 Task: Search one way flight ticket for 1 adult, 5 children, 2 infants in seat and 1 infant on lap in first from State College: University Park Airport to New Bern: Coastal Carolina Regional Airport (was Craven County Regional) on 8-4-2023. Choice of flights is Singapure airlines. Number of bags: 2 carry on bags and 6 checked bags. Price is upto 72000. Outbound departure time preference is 17:15.
Action: Mouse moved to (293, 243)
Screenshot: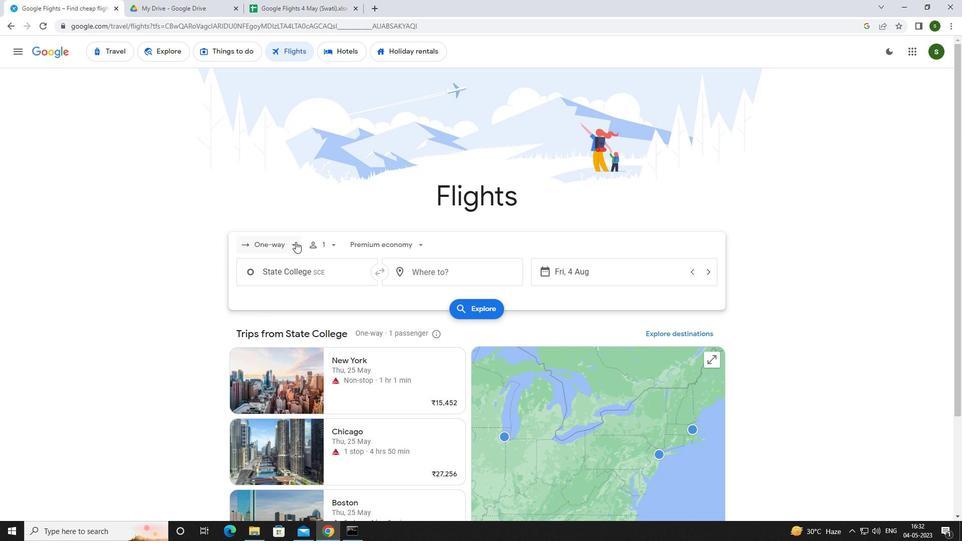 
Action: Mouse pressed left at (293, 243)
Screenshot: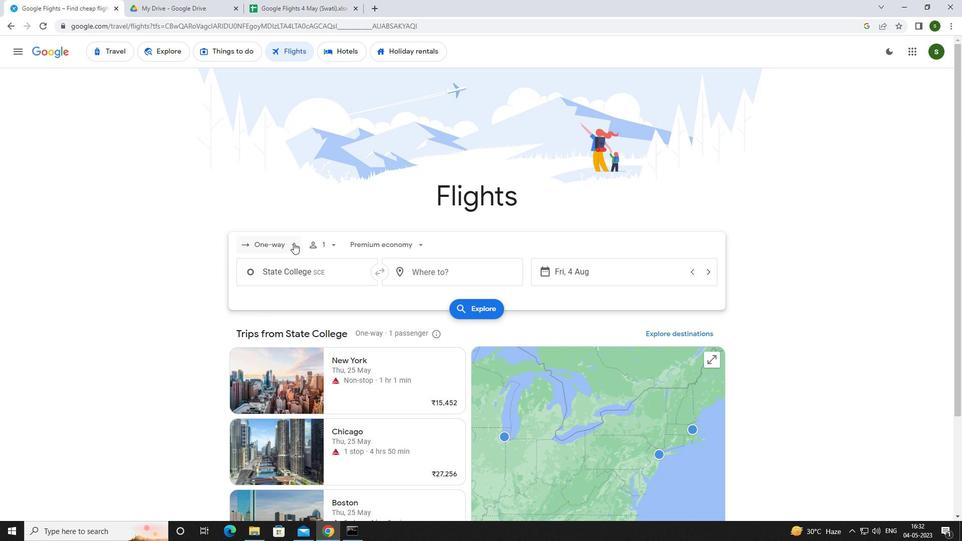 
Action: Mouse moved to (286, 286)
Screenshot: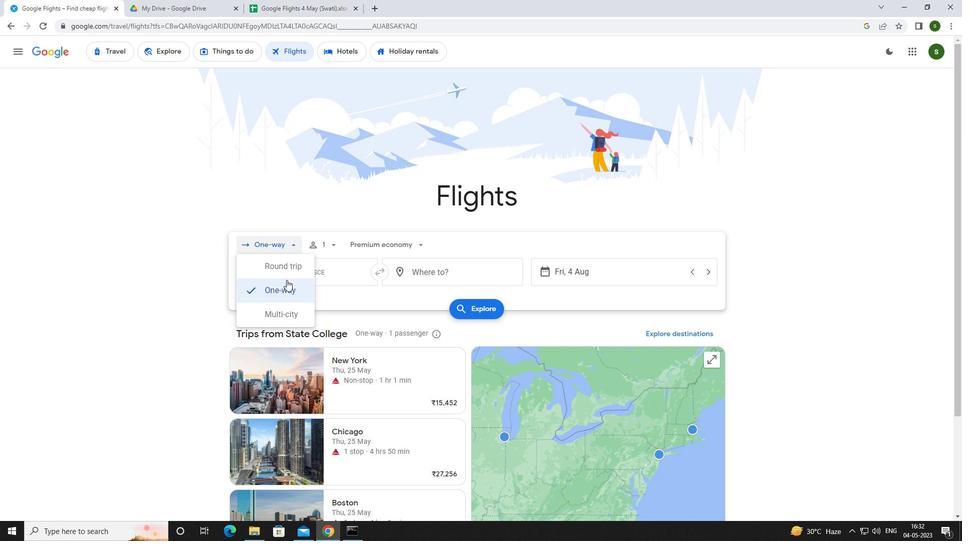 
Action: Mouse pressed left at (286, 286)
Screenshot: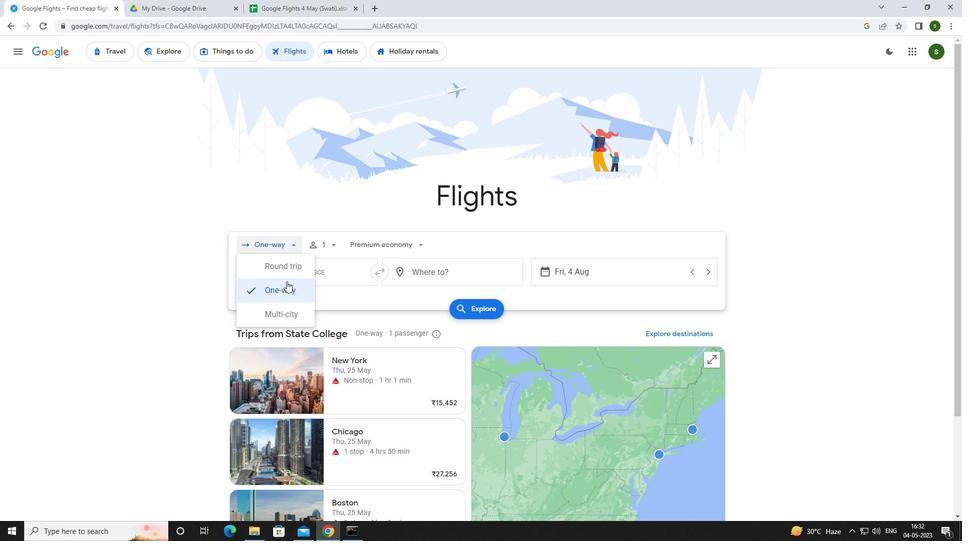 
Action: Mouse moved to (328, 243)
Screenshot: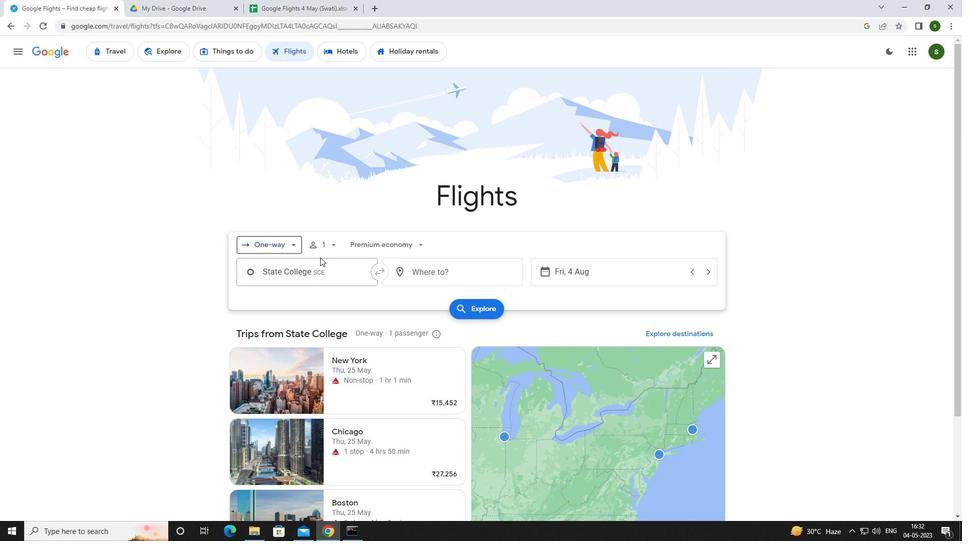 
Action: Mouse pressed left at (328, 243)
Screenshot: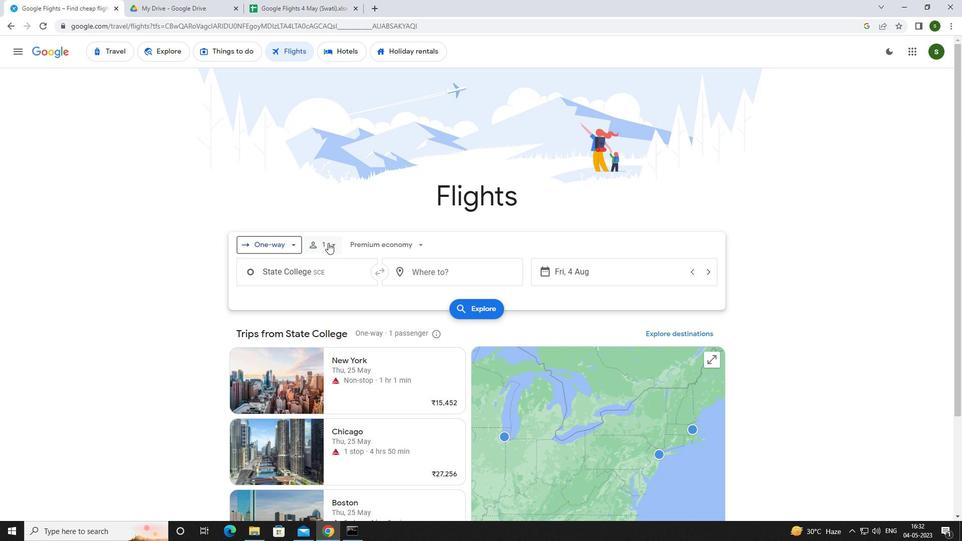 
Action: Mouse moved to (407, 292)
Screenshot: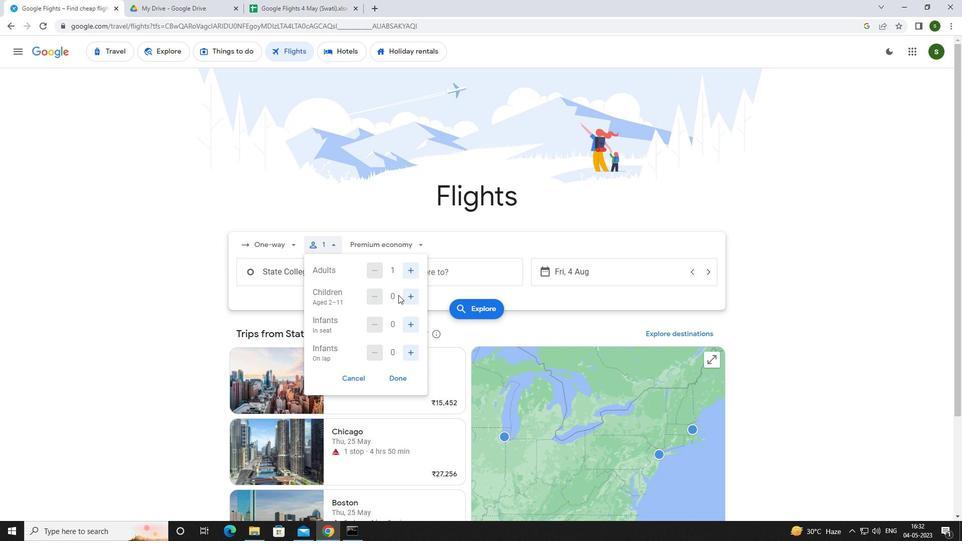
Action: Mouse pressed left at (407, 292)
Screenshot: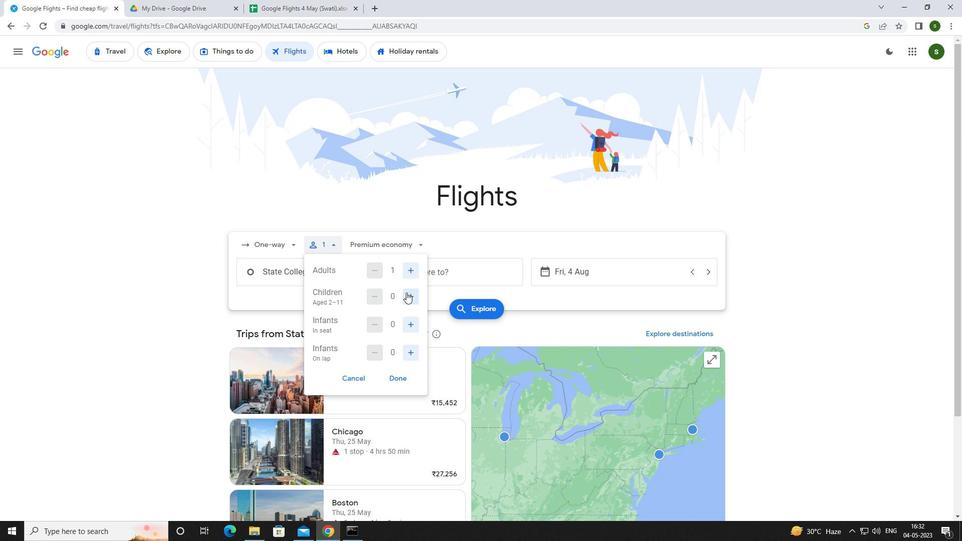
Action: Mouse pressed left at (407, 292)
Screenshot: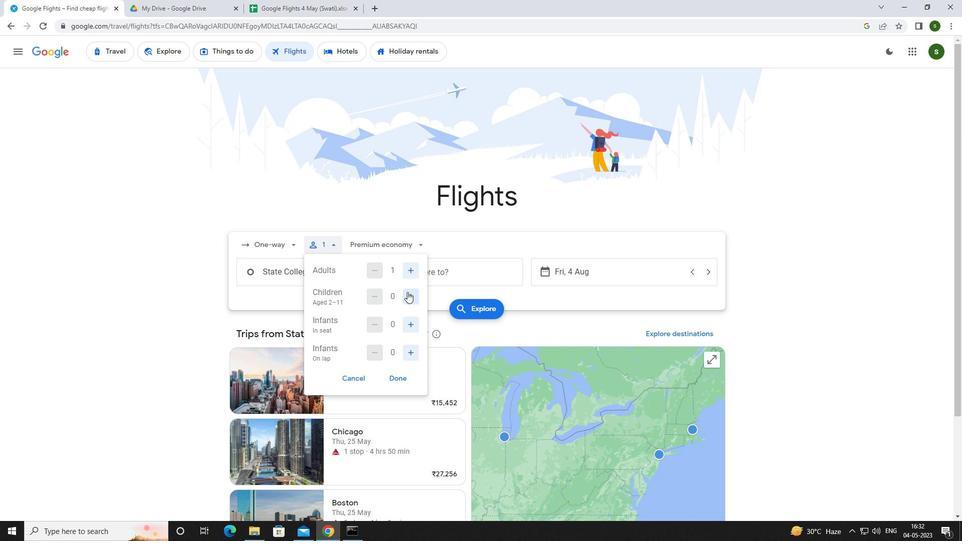 
Action: Mouse pressed left at (407, 292)
Screenshot: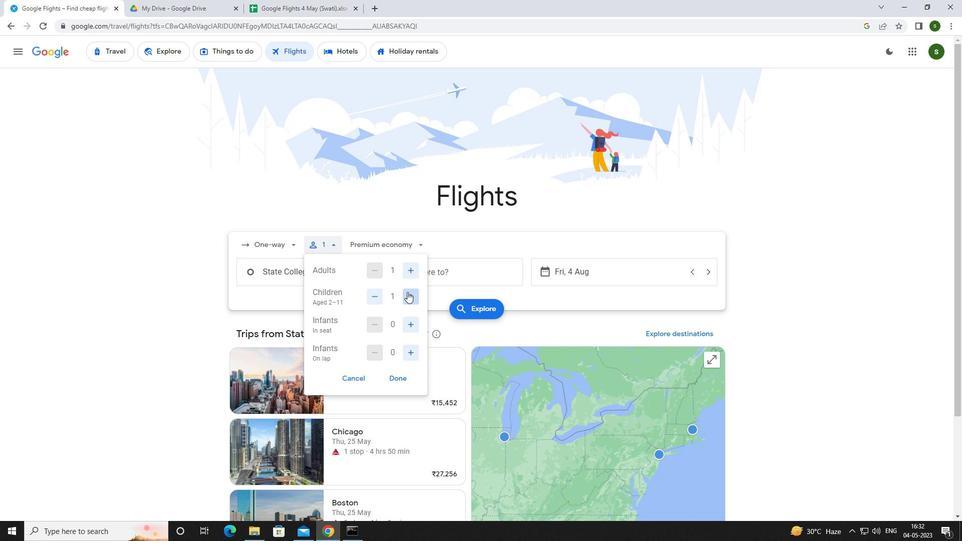 
Action: Mouse pressed left at (407, 292)
Screenshot: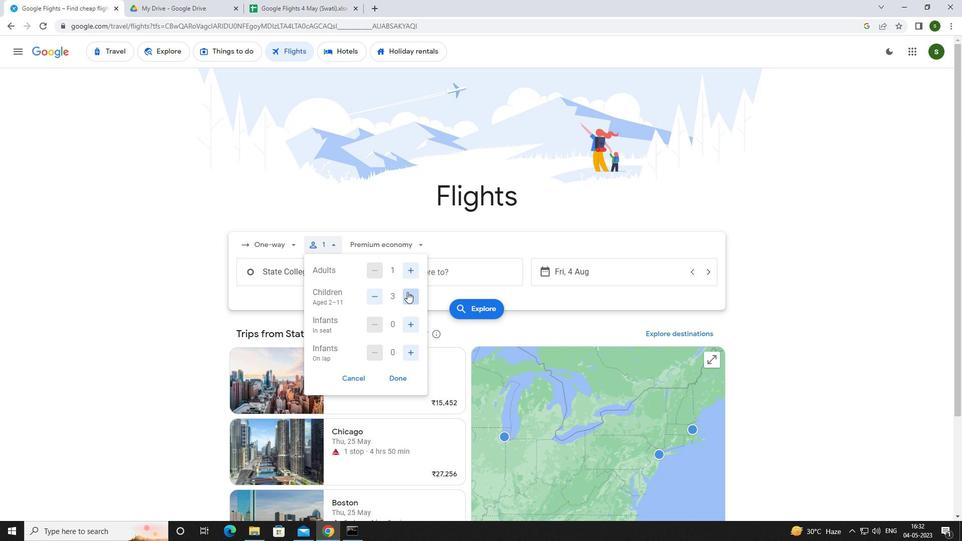 
Action: Mouse pressed left at (407, 292)
Screenshot: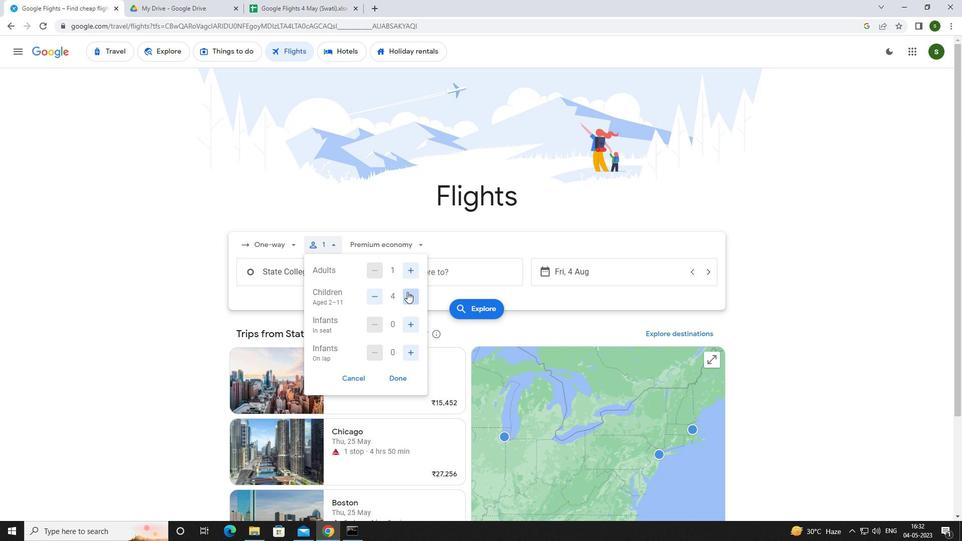 
Action: Mouse moved to (411, 320)
Screenshot: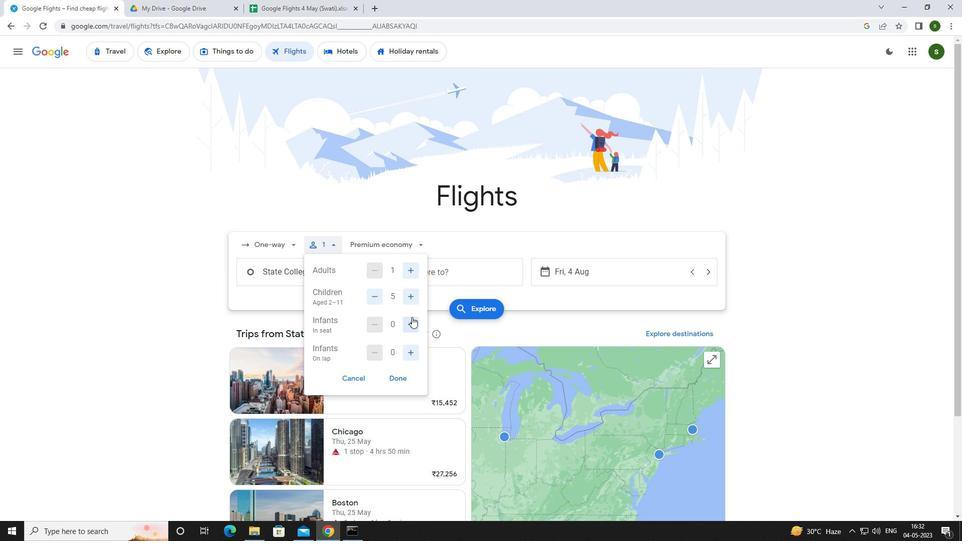 
Action: Mouse pressed left at (411, 320)
Screenshot: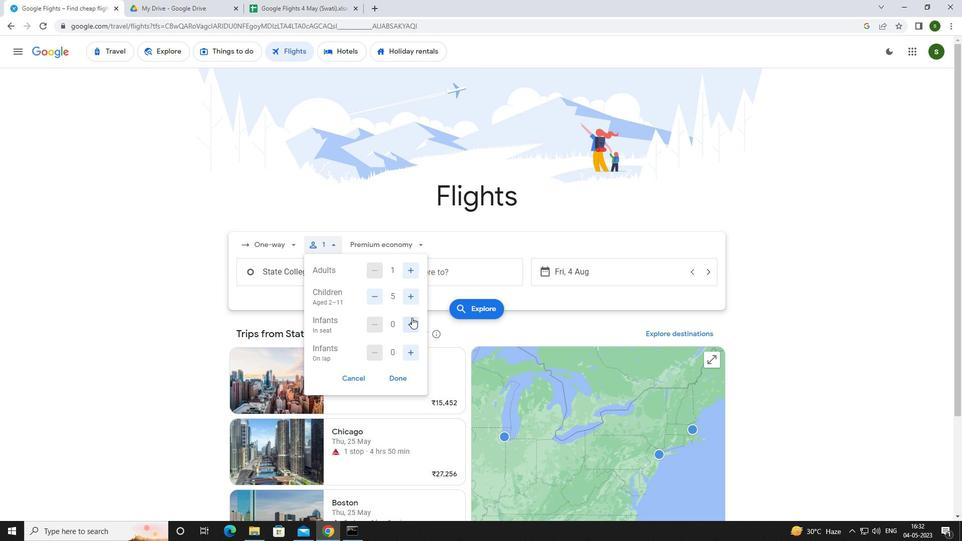 
Action: Mouse moved to (411, 346)
Screenshot: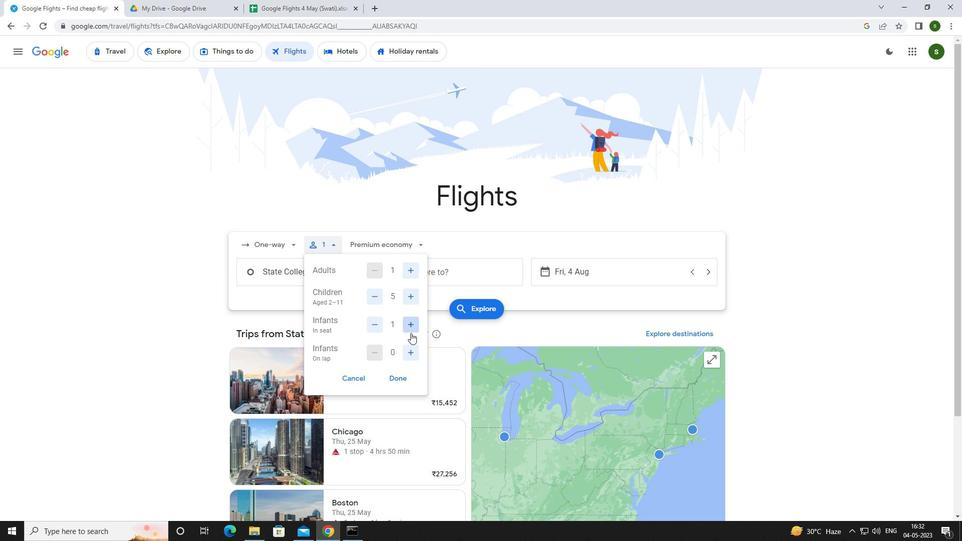
Action: Mouse pressed left at (411, 346)
Screenshot: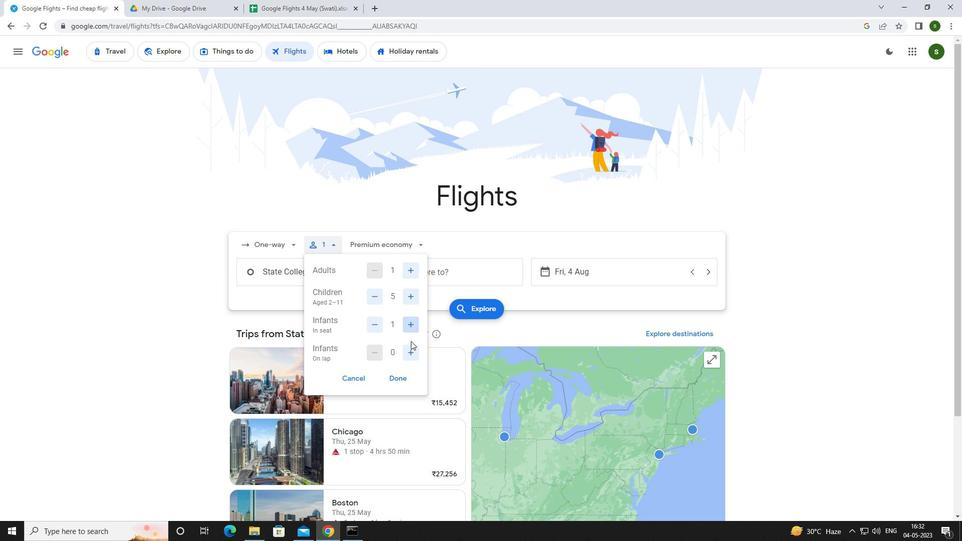 
Action: Mouse moved to (417, 248)
Screenshot: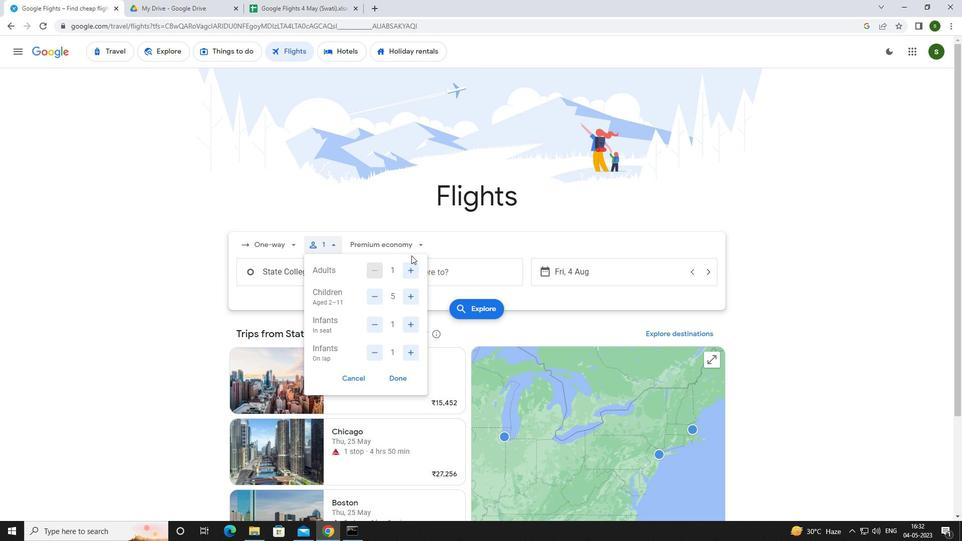
Action: Mouse pressed left at (417, 248)
Screenshot: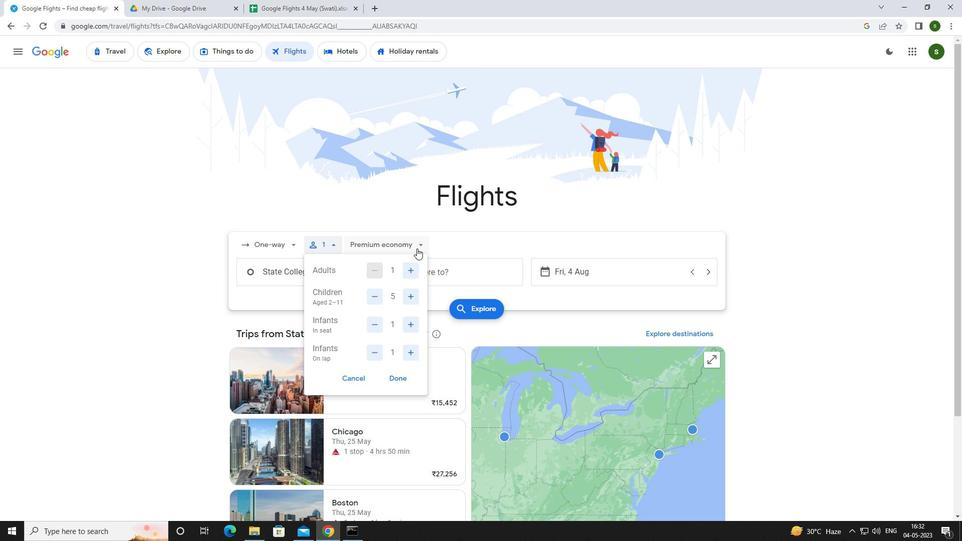 
Action: Mouse moved to (393, 338)
Screenshot: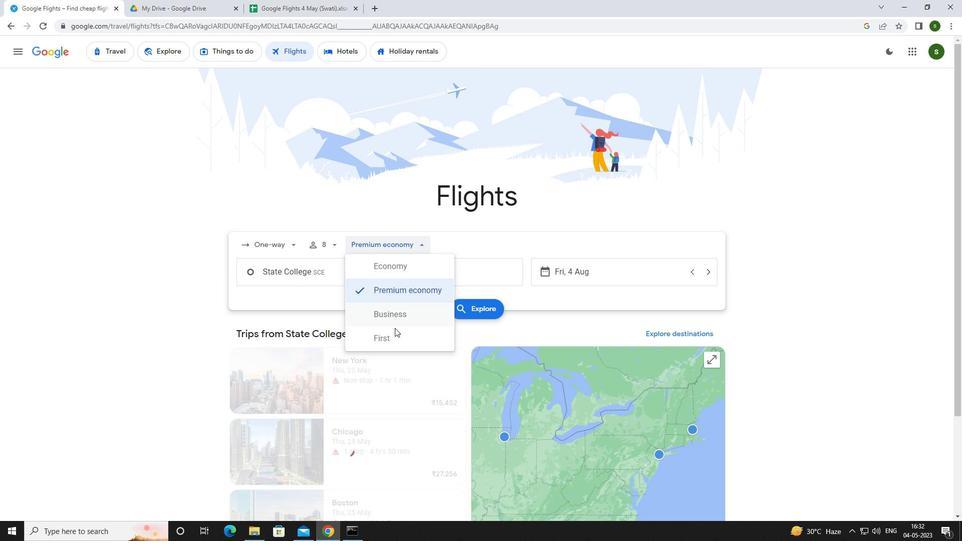 
Action: Mouse pressed left at (393, 338)
Screenshot: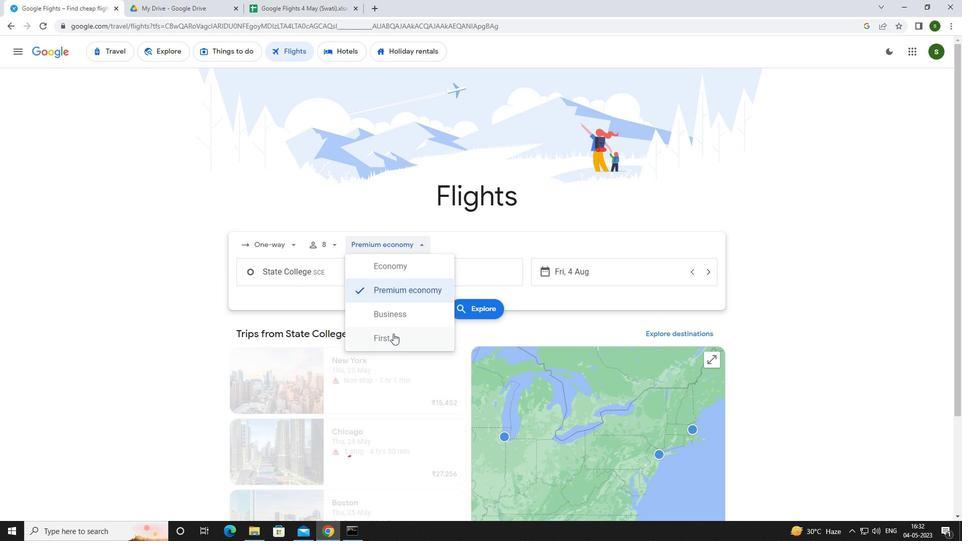 
Action: Mouse moved to (354, 275)
Screenshot: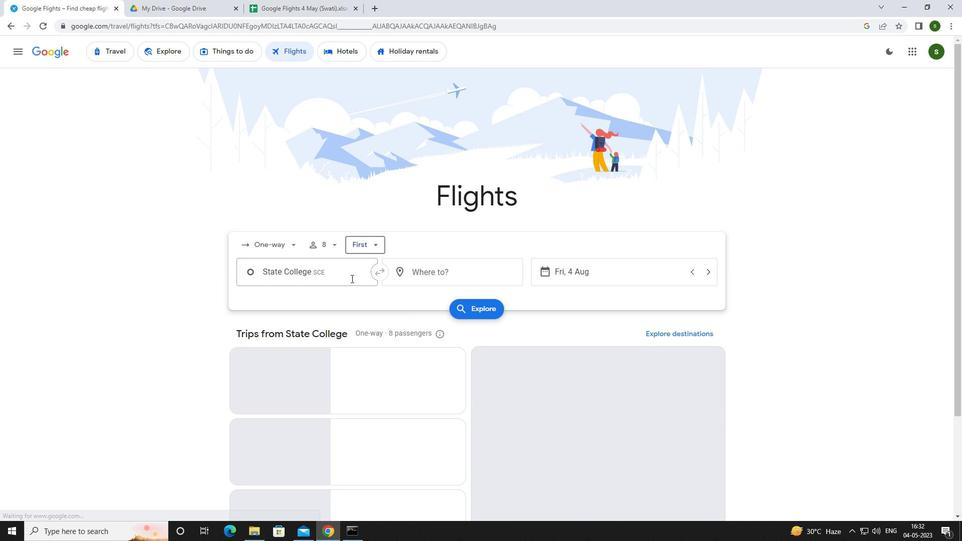 
Action: Mouse pressed left at (354, 275)
Screenshot: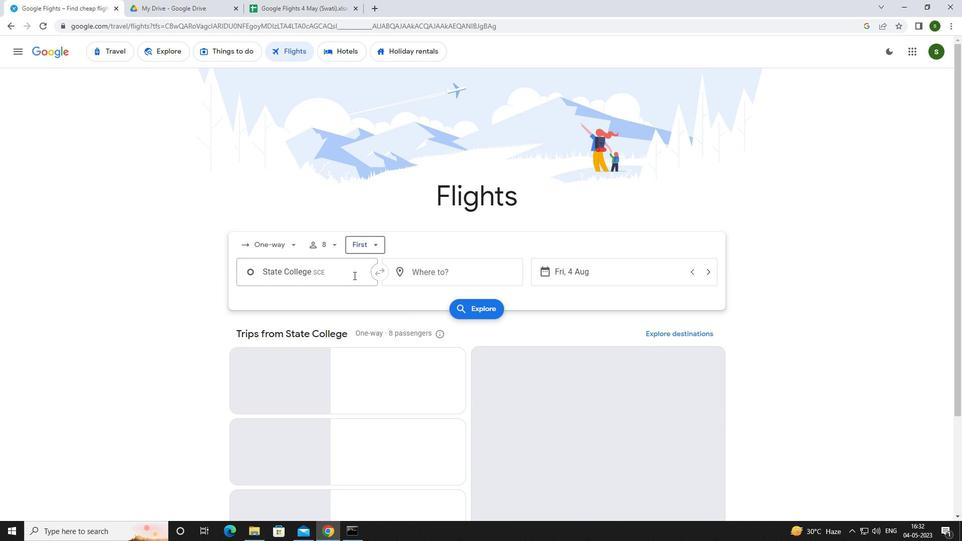 
Action: Key pressed <Key.caps_lock>s<Key.caps_lock>tate<Key.space><Key.caps_lock>c<Key.caps_lock>ollege
Screenshot: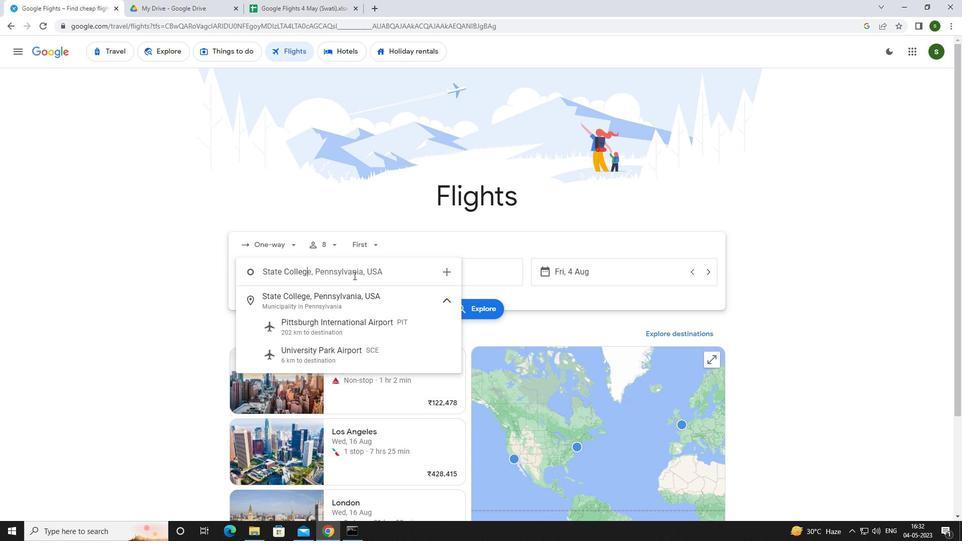 
Action: Mouse moved to (349, 353)
Screenshot: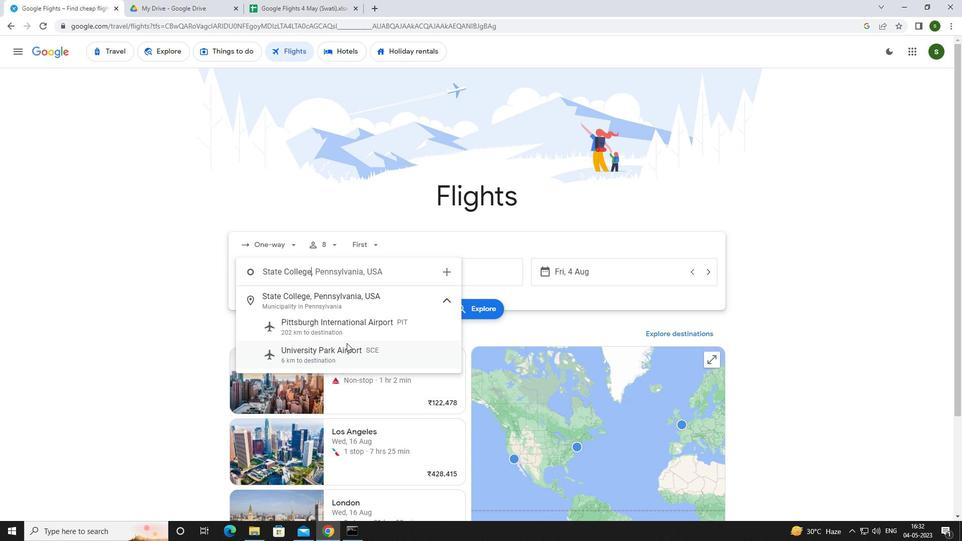 
Action: Mouse pressed left at (349, 353)
Screenshot: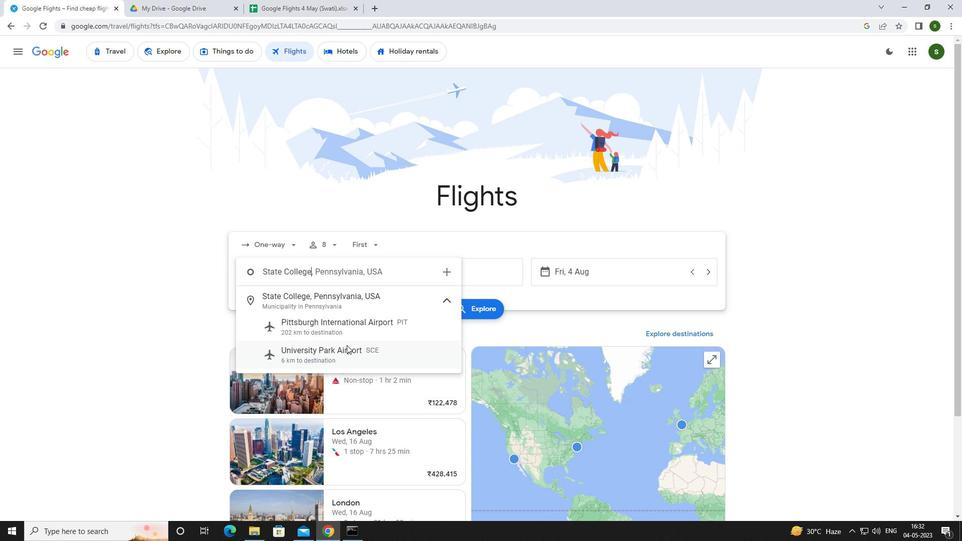 
Action: Mouse moved to (436, 276)
Screenshot: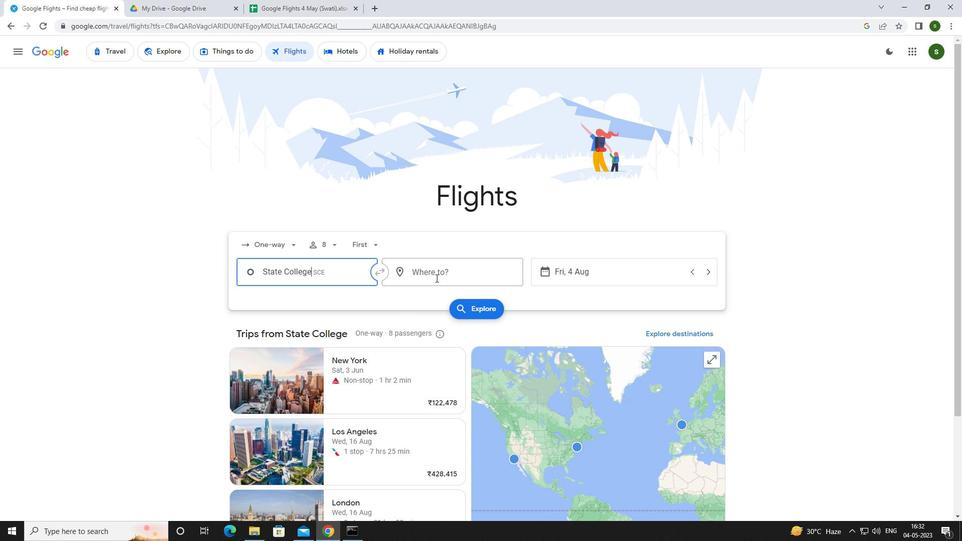 
Action: Mouse pressed left at (436, 276)
Screenshot: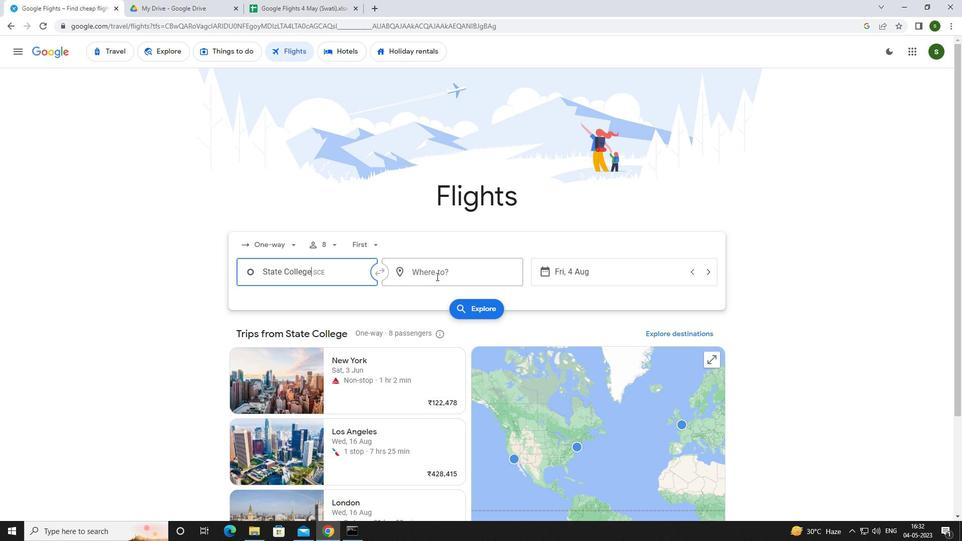 
Action: Mouse moved to (395, 286)
Screenshot: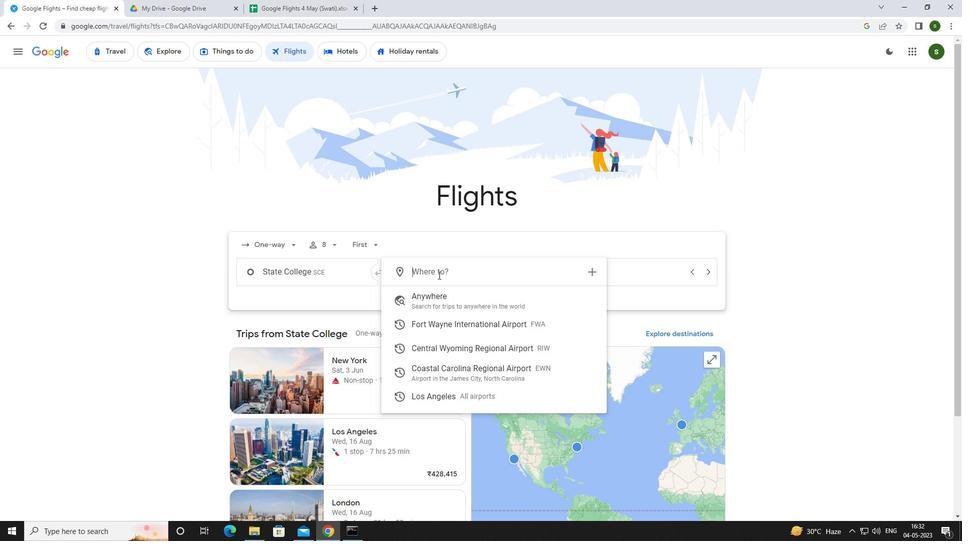 
Action: Key pressed <Key.caps_lock>c<Key.caps_lock>oasta
Screenshot: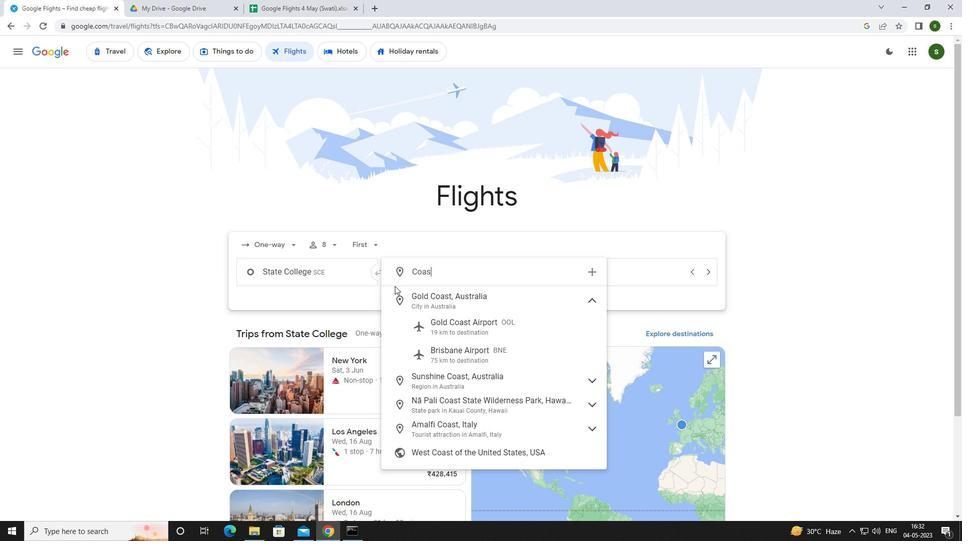 
Action: Mouse moved to (446, 295)
Screenshot: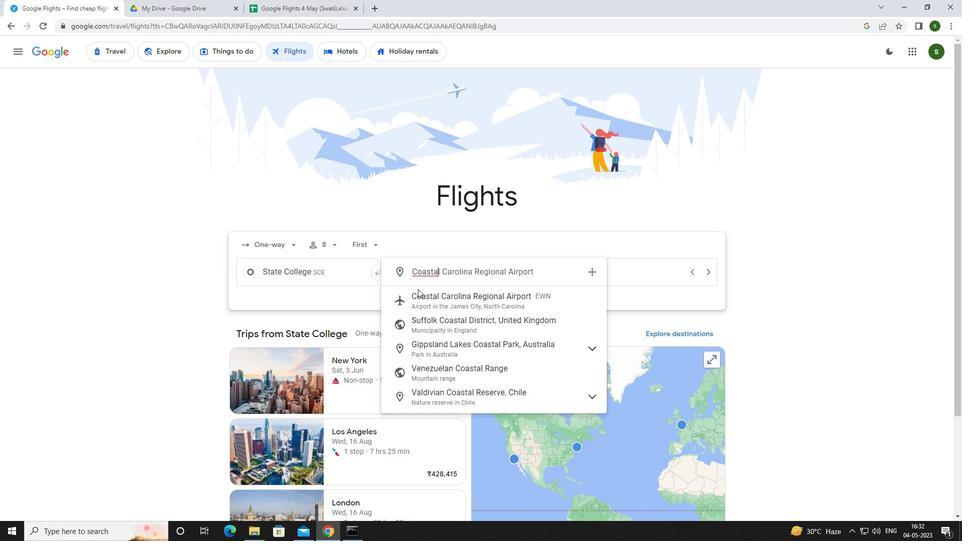 
Action: Mouse pressed left at (446, 295)
Screenshot: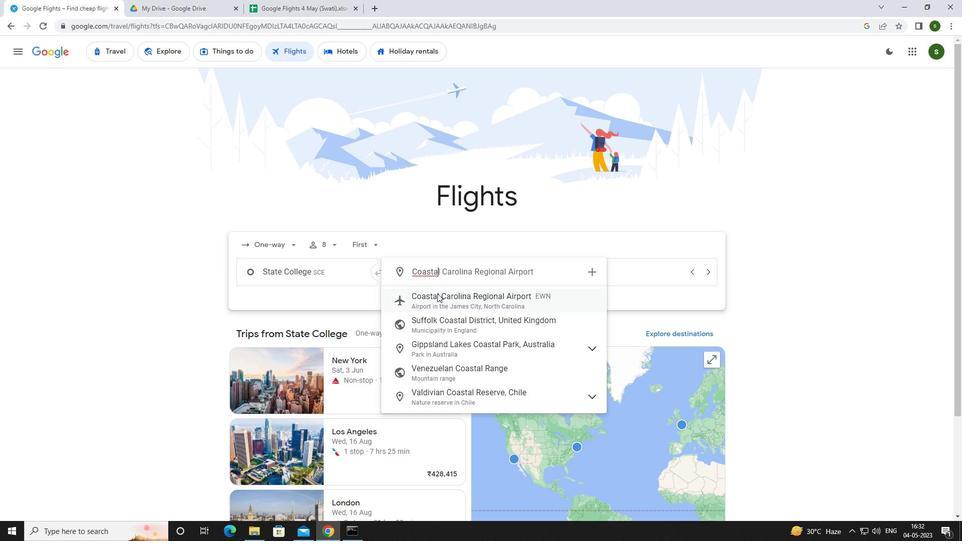 
Action: Mouse moved to (599, 272)
Screenshot: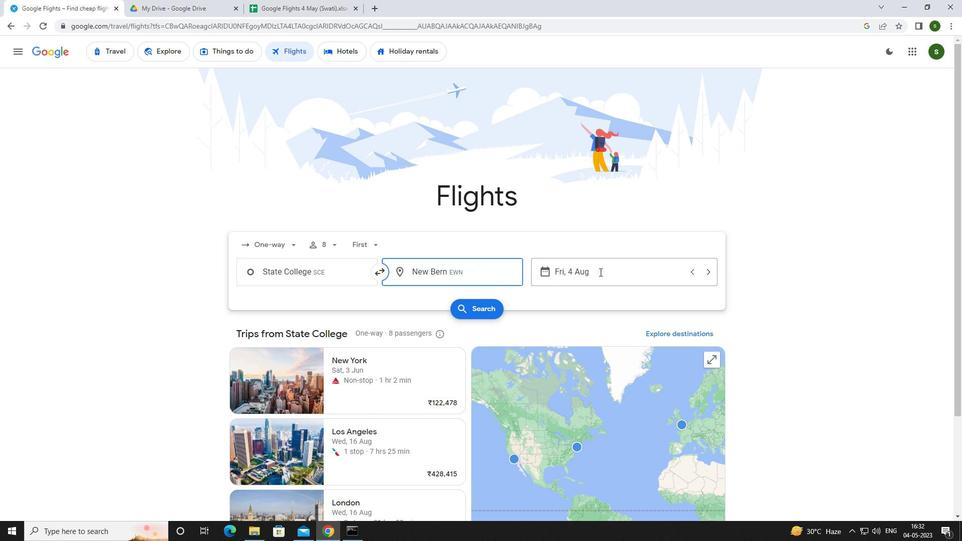
Action: Mouse pressed left at (599, 272)
Screenshot: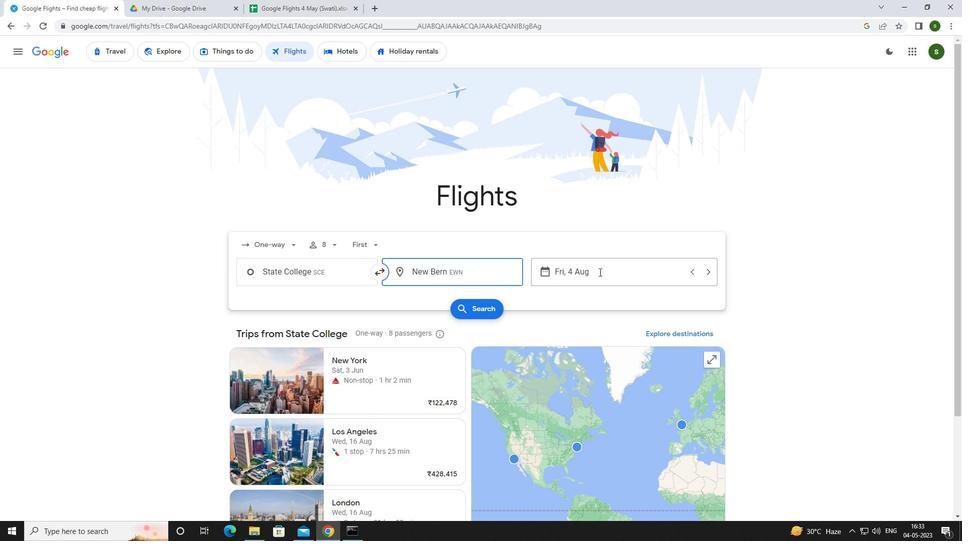
Action: Mouse moved to (481, 341)
Screenshot: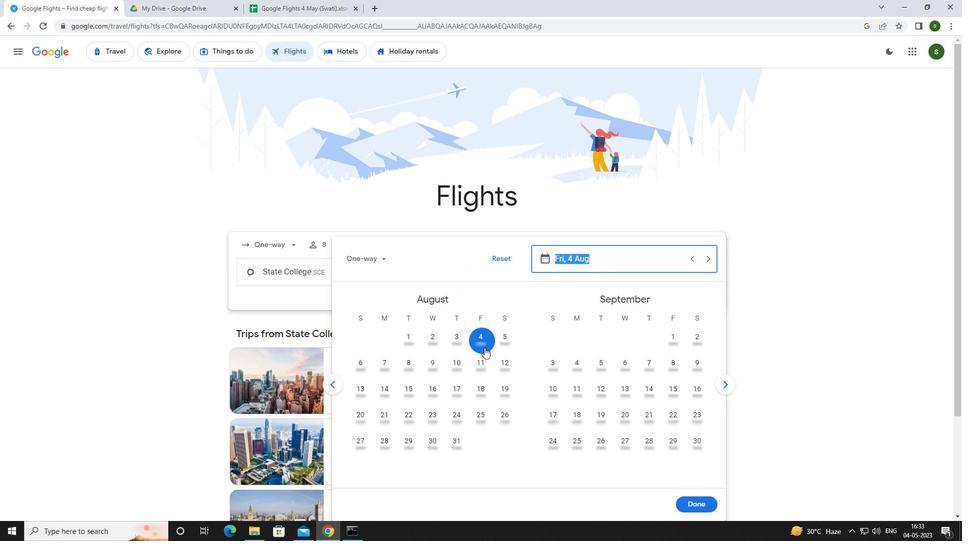 
Action: Mouse pressed left at (481, 341)
Screenshot: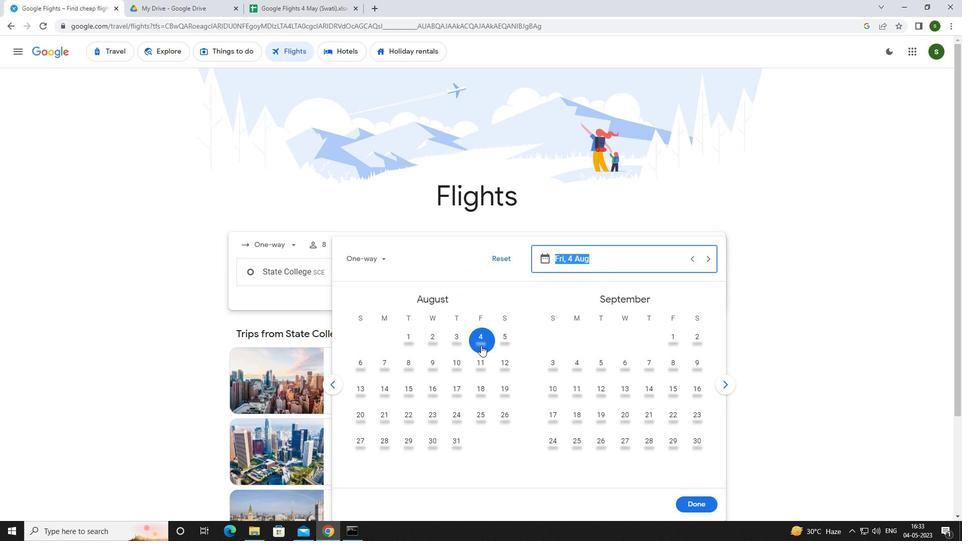 
Action: Mouse moved to (694, 500)
Screenshot: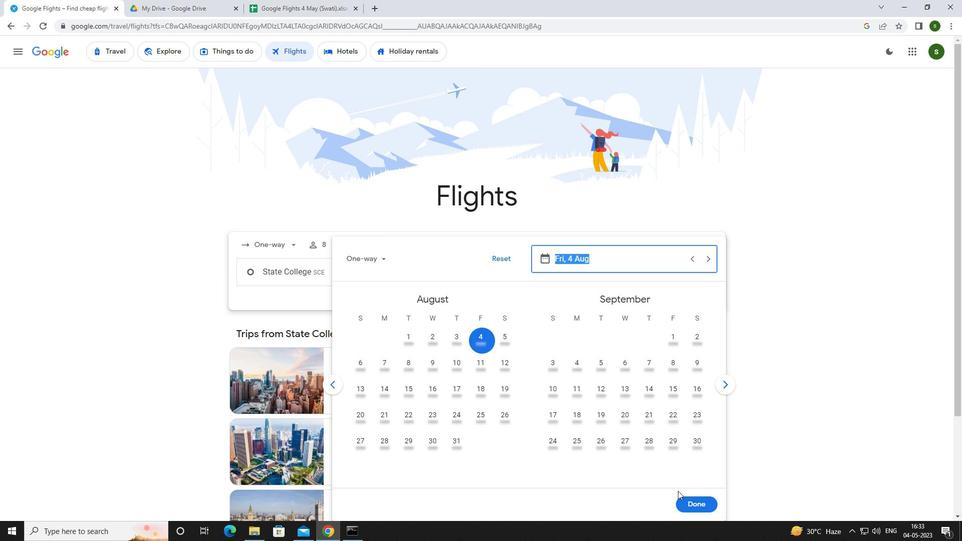 
Action: Mouse pressed left at (694, 500)
Screenshot: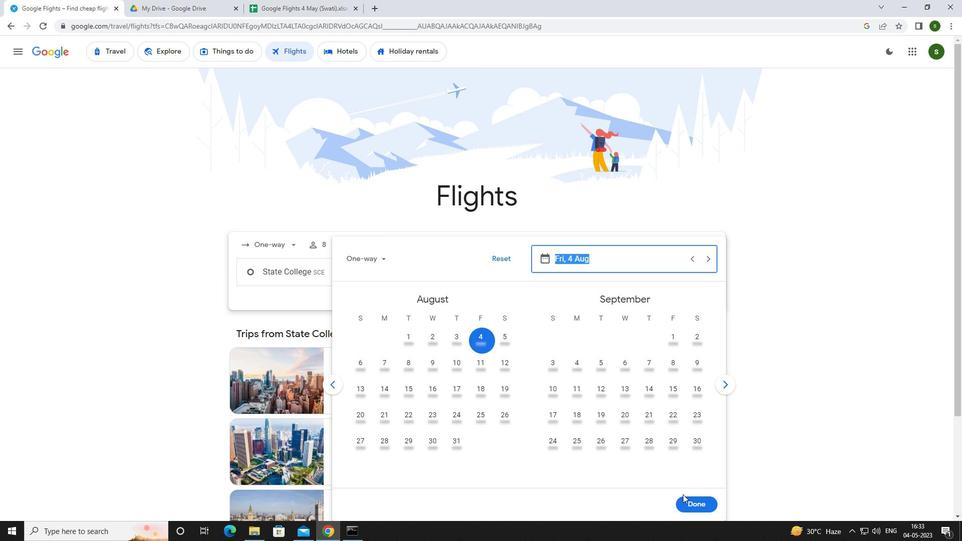 
Action: Mouse moved to (473, 306)
Screenshot: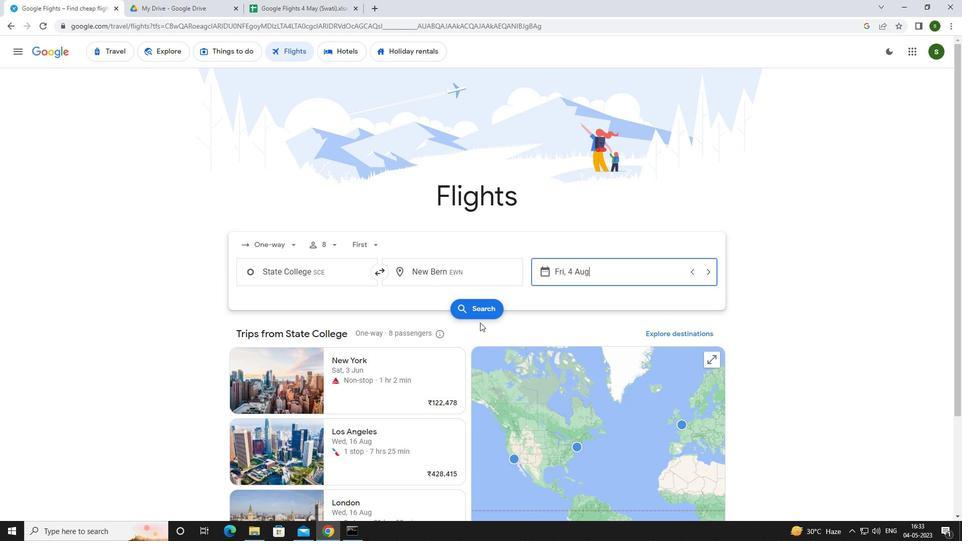
Action: Mouse pressed left at (473, 306)
Screenshot: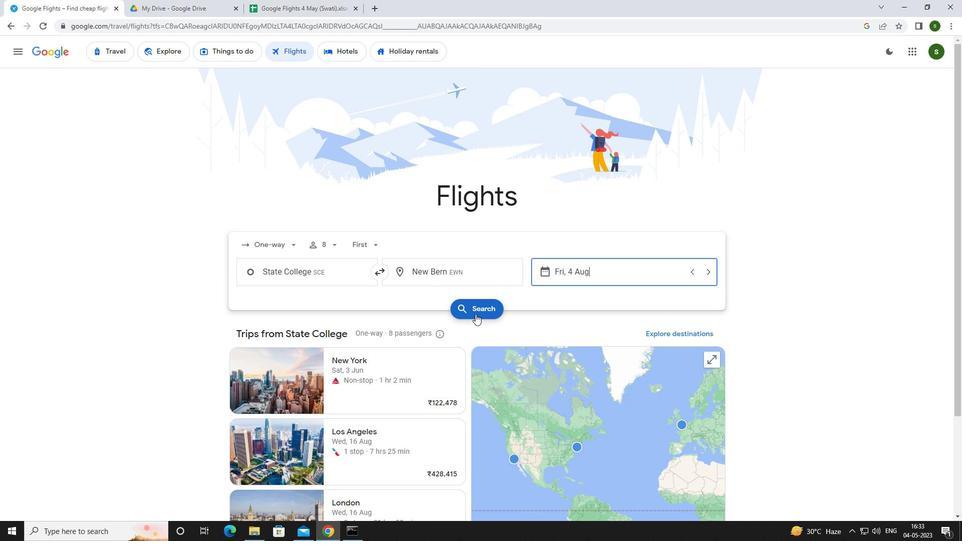 
Action: Mouse moved to (261, 144)
Screenshot: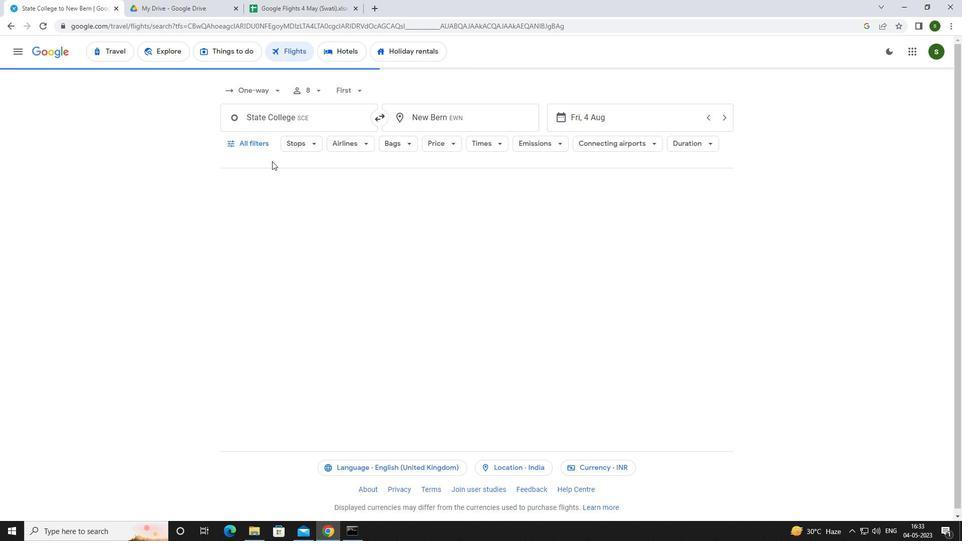
Action: Mouse pressed left at (261, 144)
Screenshot: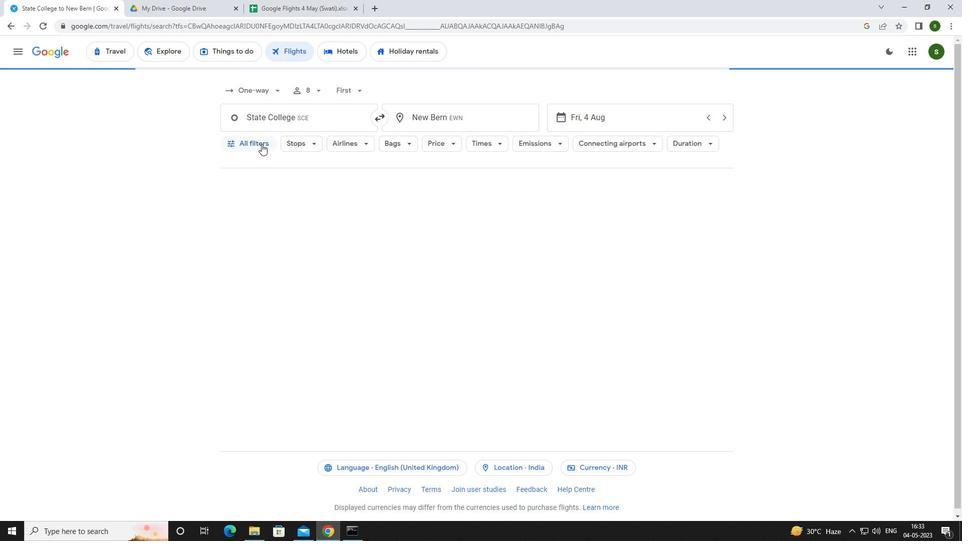 
Action: Mouse moved to (378, 360)
Screenshot: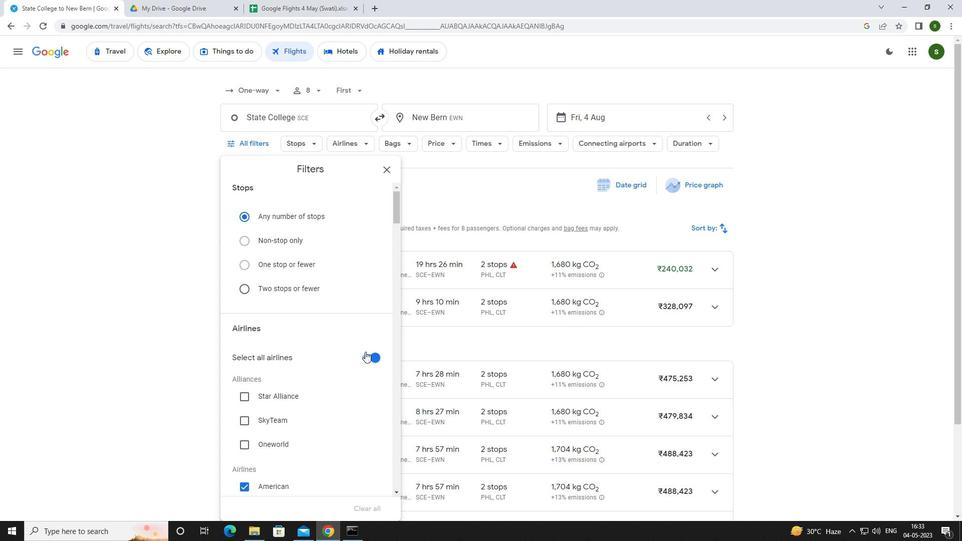 
Action: Mouse pressed left at (378, 360)
Screenshot: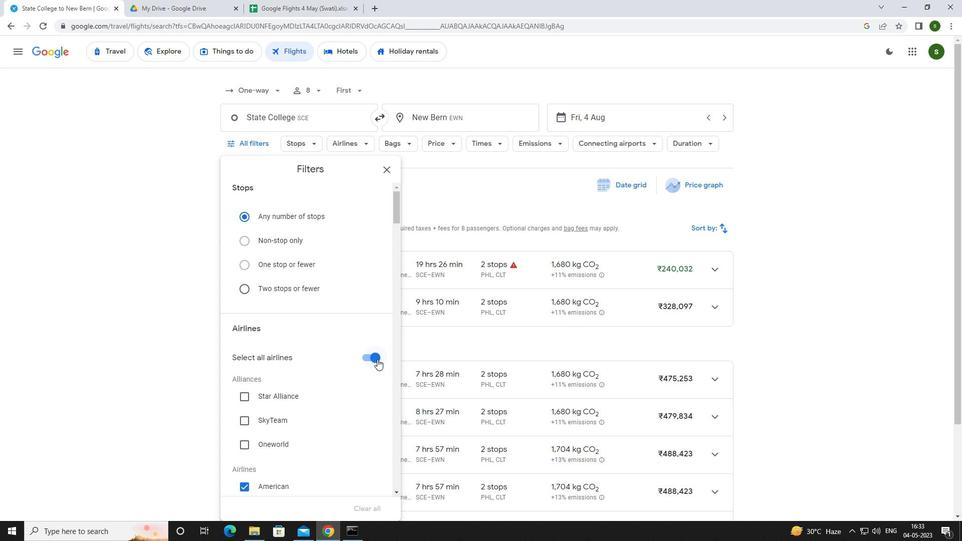 
Action: Mouse moved to (344, 317)
Screenshot: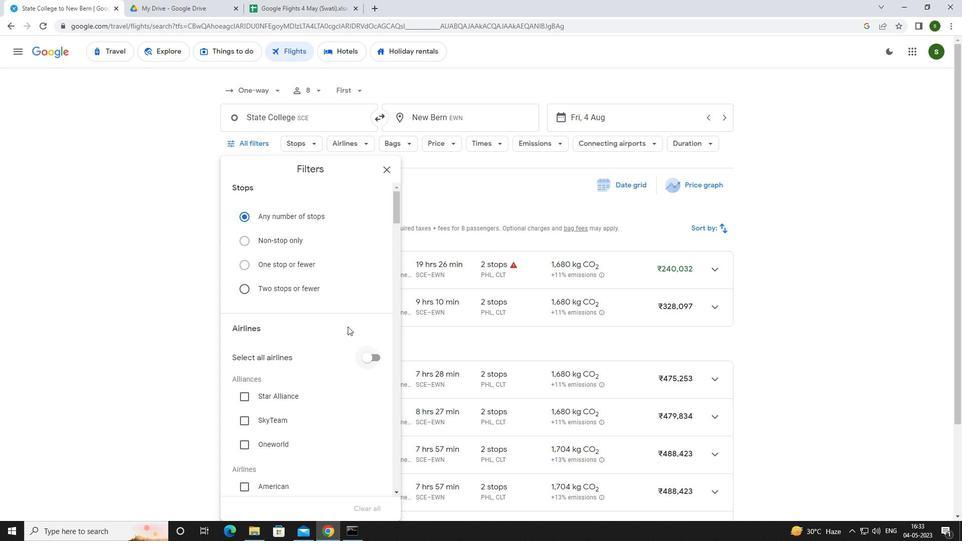 
Action: Mouse scrolled (344, 317) with delta (0, 0)
Screenshot: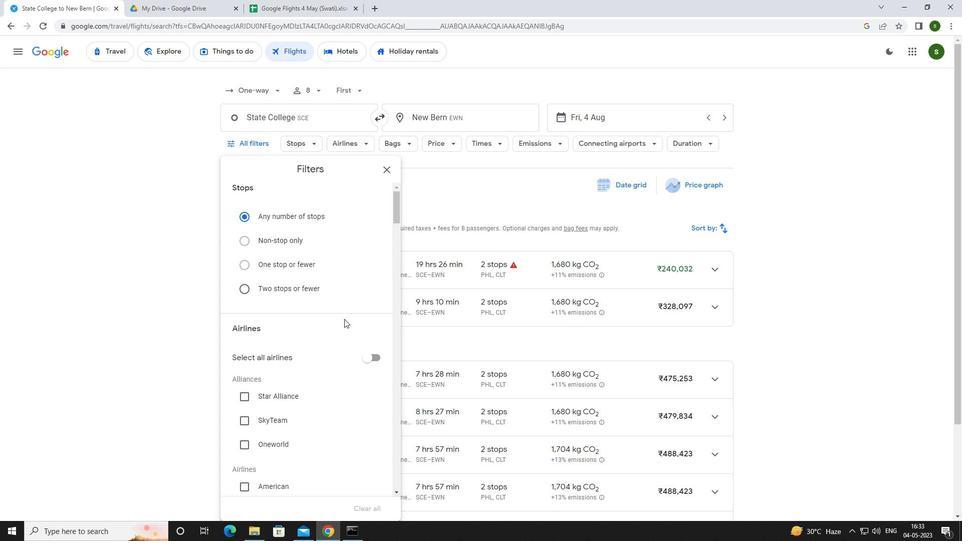 
Action: Mouse moved to (343, 317)
Screenshot: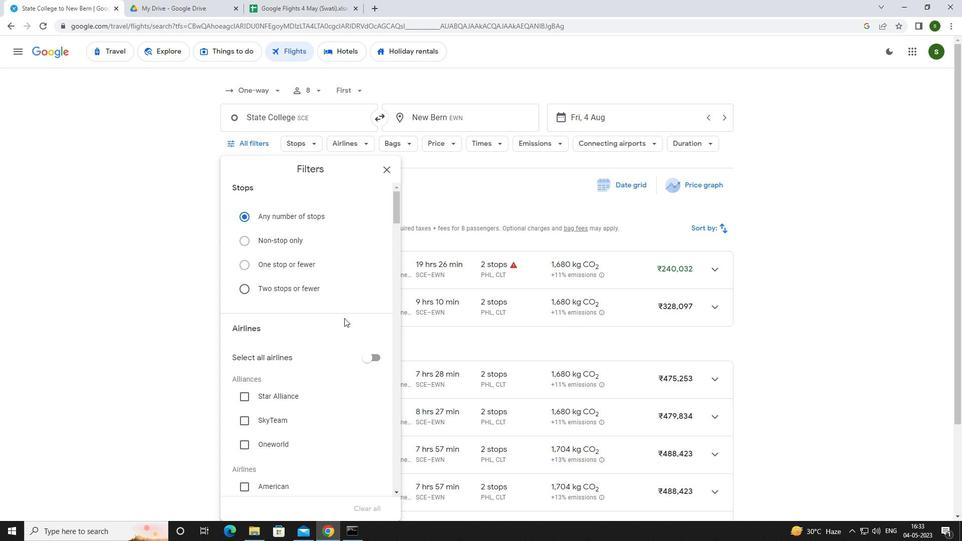 
Action: Mouse scrolled (343, 317) with delta (0, 0)
Screenshot: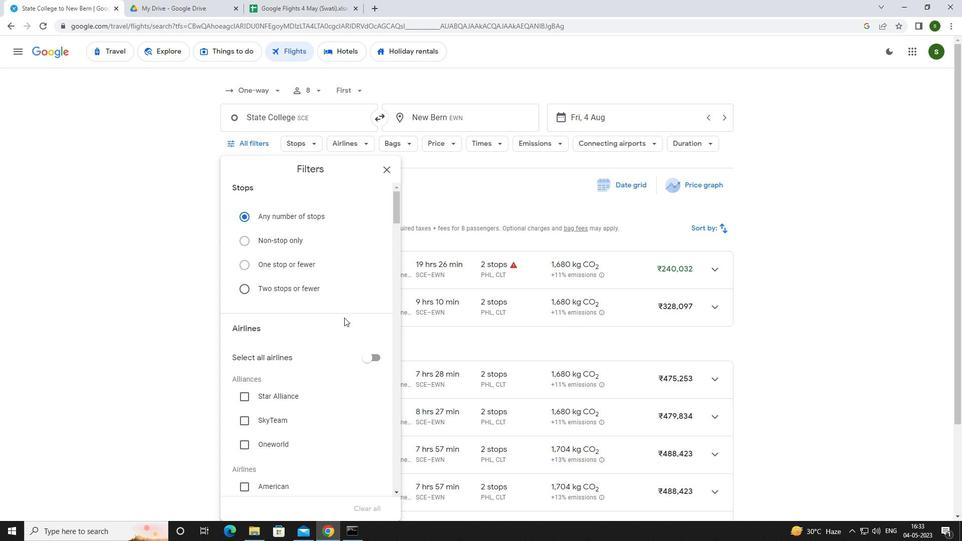
Action: Mouse scrolled (343, 317) with delta (0, 0)
Screenshot: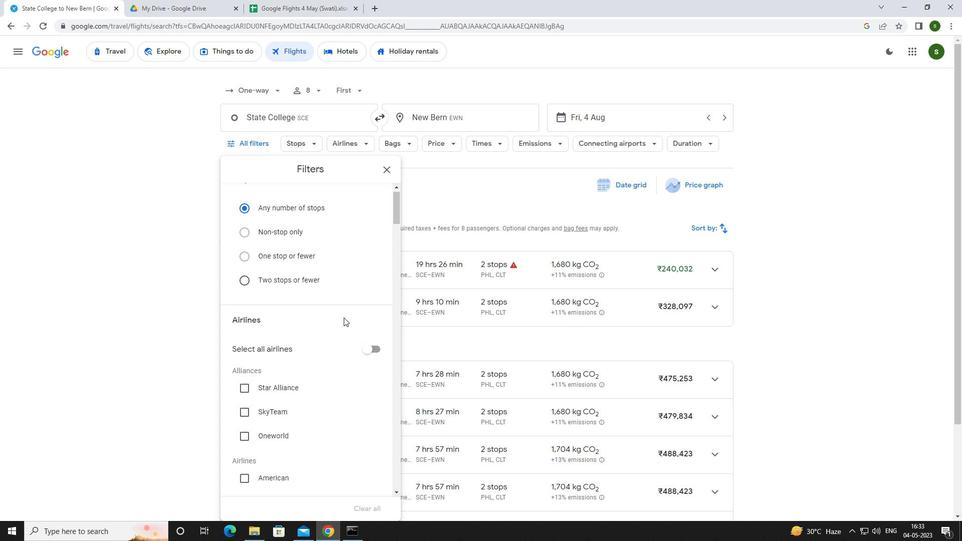
Action: Mouse scrolled (343, 317) with delta (0, 0)
Screenshot: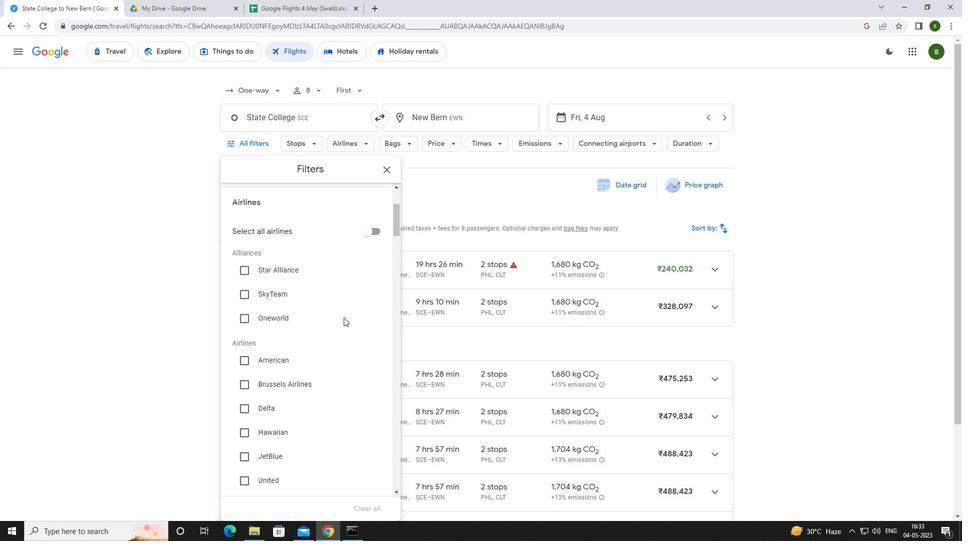 
Action: Mouse scrolled (343, 317) with delta (0, 0)
Screenshot: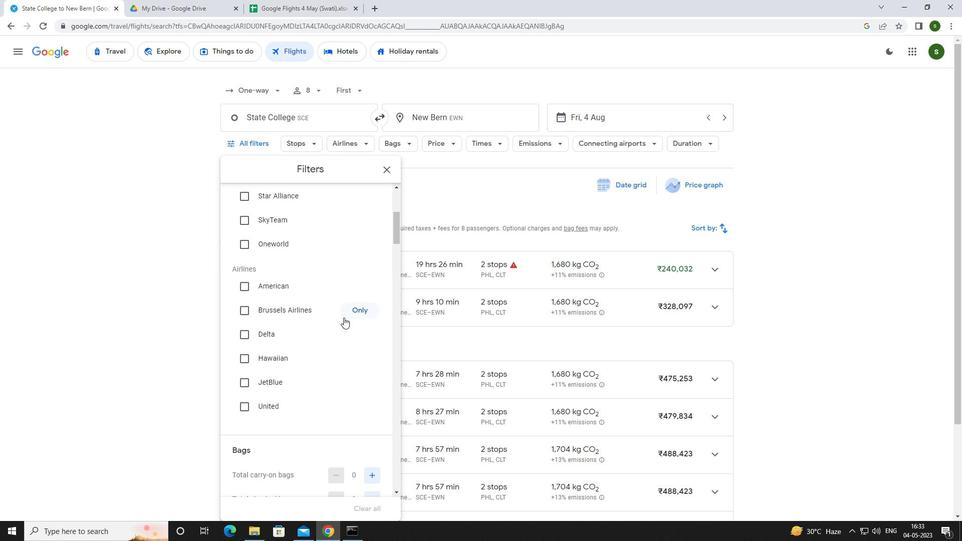 
Action: Mouse scrolled (343, 317) with delta (0, 0)
Screenshot: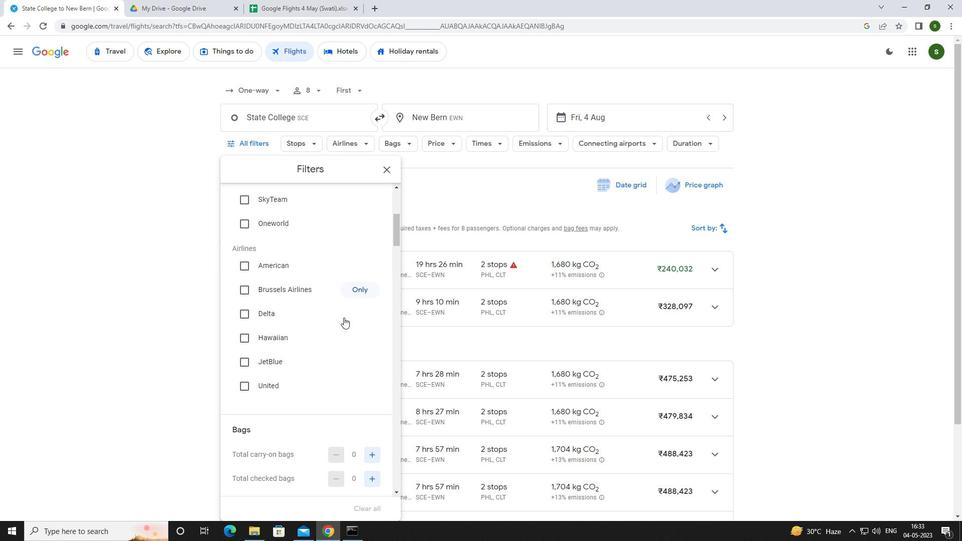 
Action: Mouse scrolled (343, 317) with delta (0, 0)
Screenshot: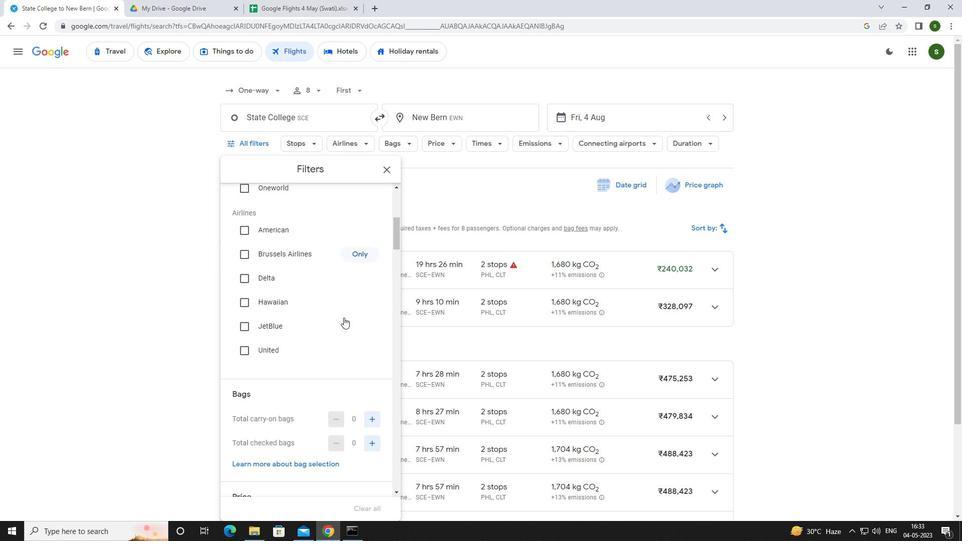 
Action: Mouse moved to (374, 327)
Screenshot: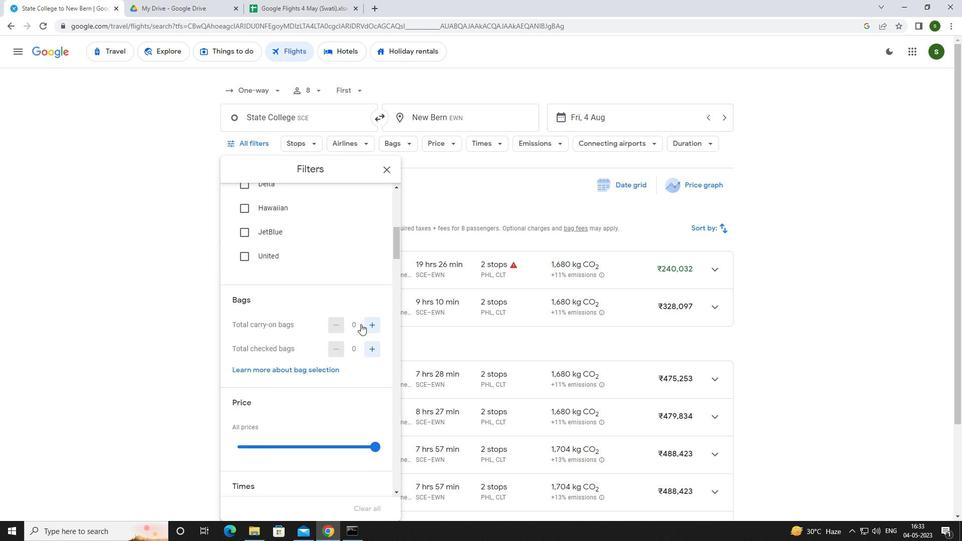 
Action: Mouse pressed left at (374, 327)
Screenshot: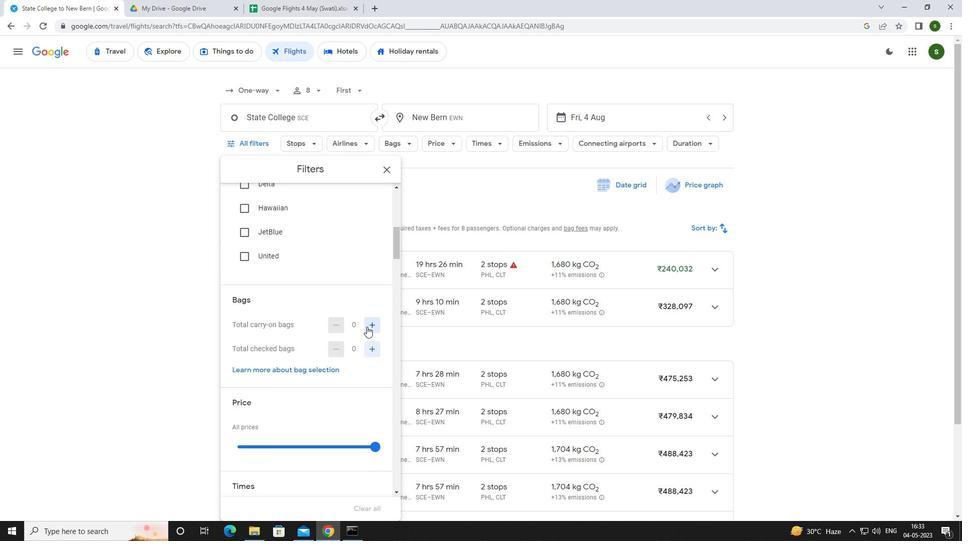 
Action: Mouse pressed left at (374, 327)
Screenshot: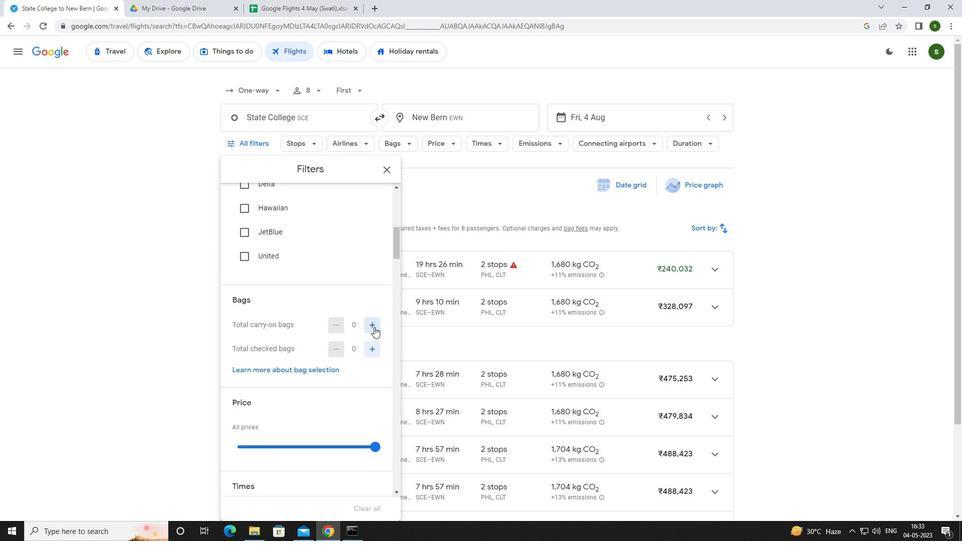 
Action: Mouse moved to (372, 349)
Screenshot: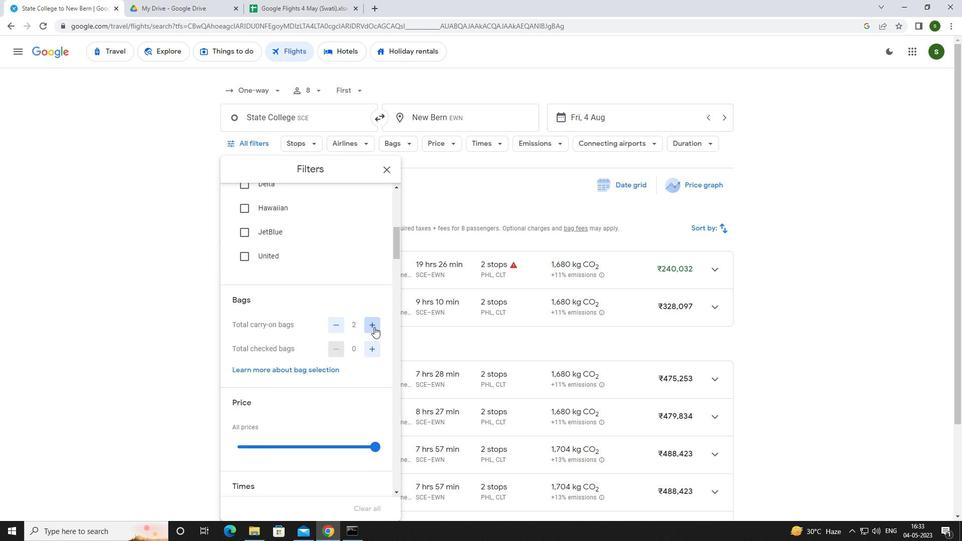 
Action: Mouse pressed left at (372, 349)
Screenshot: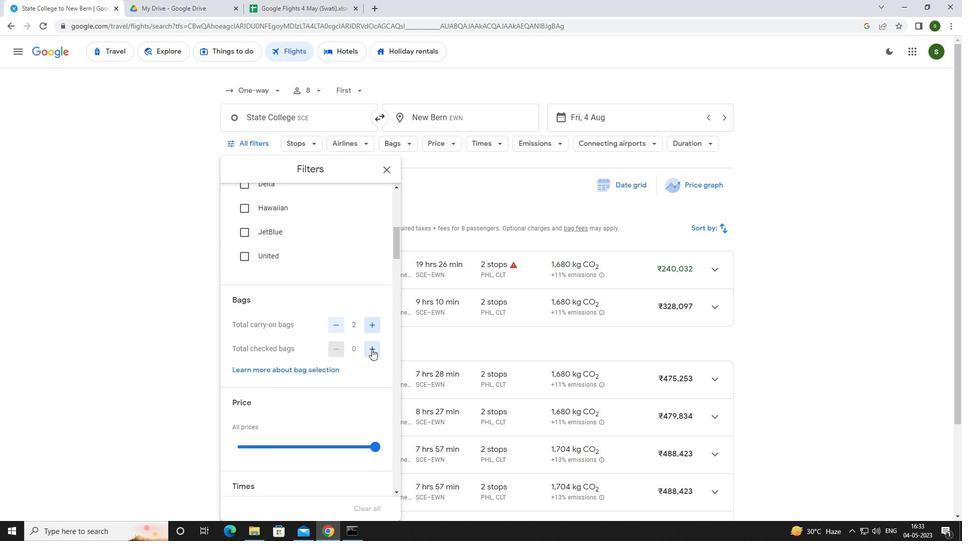 
Action: Mouse pressed left at (372, 349)
Screenshot: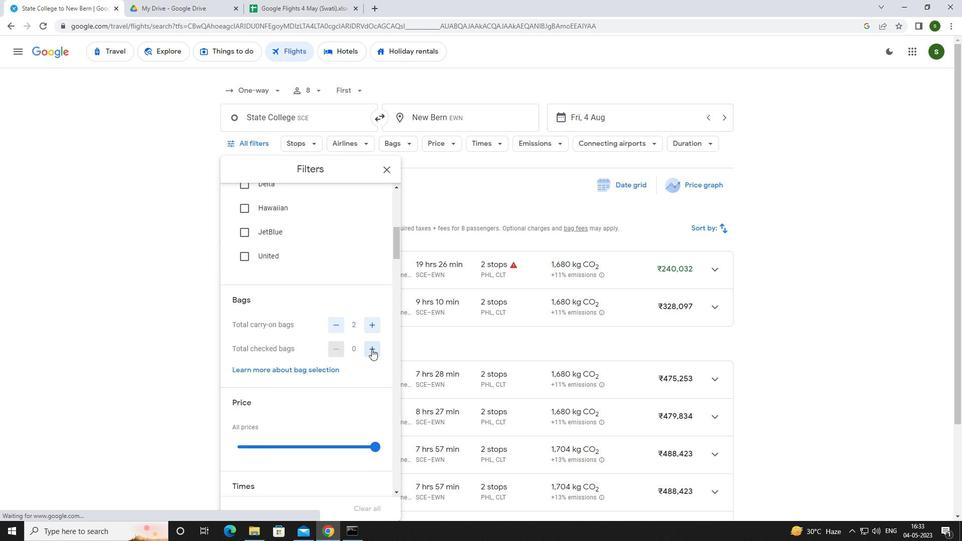 
Action: Mouse pressed left at (372, 349)
Screenshot: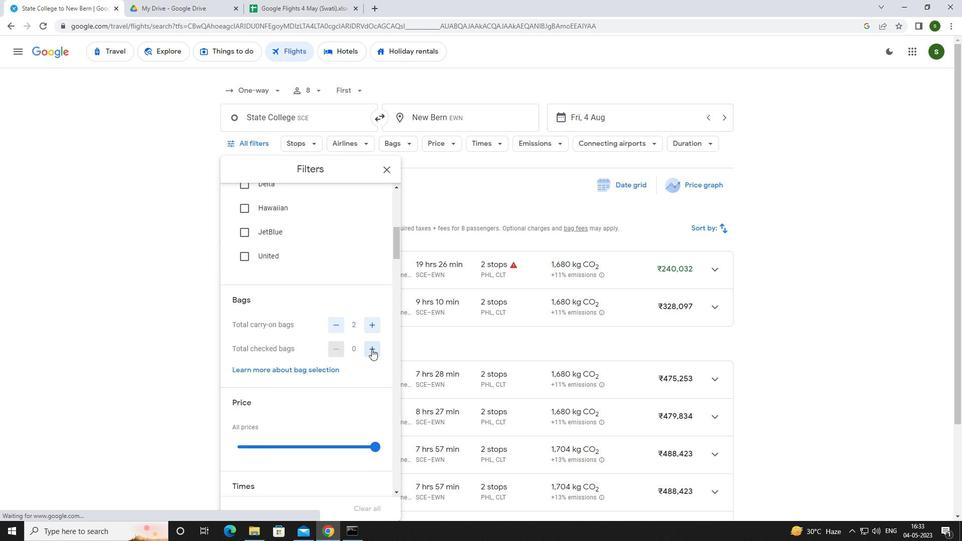 
Action: Mouse pressed left at (372, 349)
Screenshot: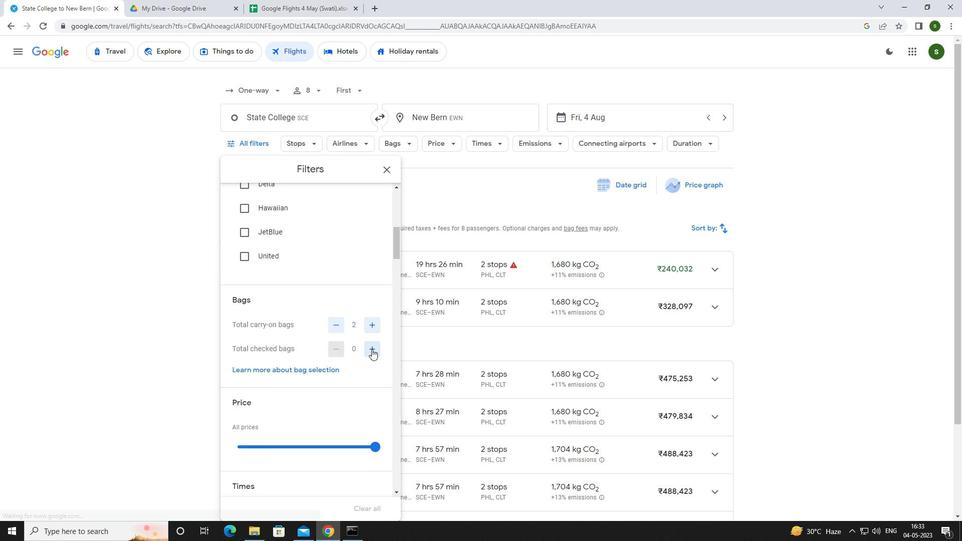 
Action: Mouse pressed left at (372, 349)
Screenshot: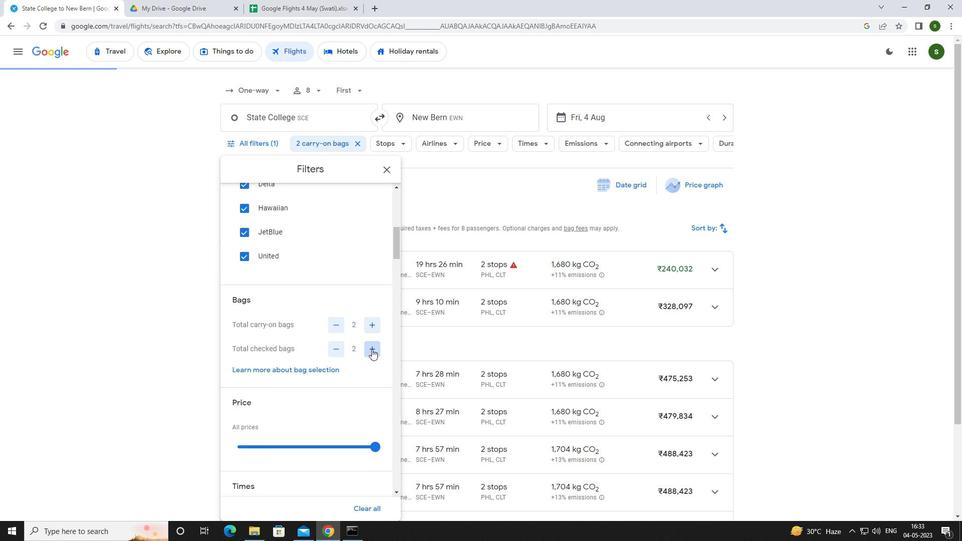 
Action: Mouse pressed left at (372, 349)
Screenshot: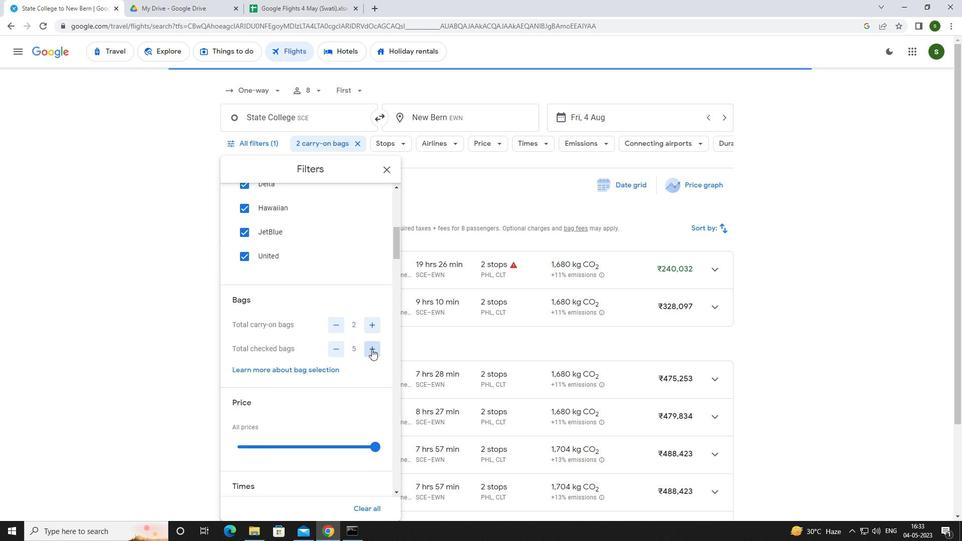 
Action: Mouse scrolled (372, 349) with delta (0, 0)
Screenshot: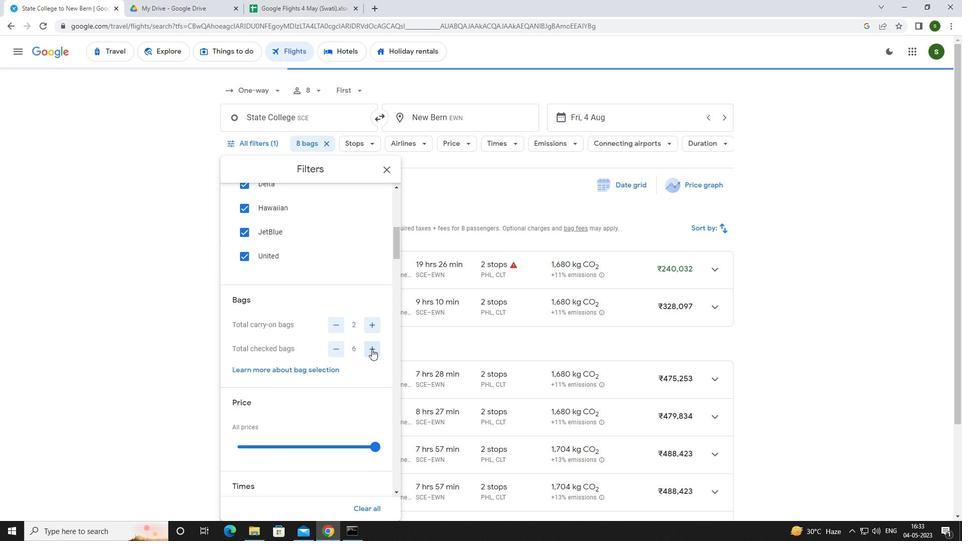 
Action: Mouse scrolled (372, 349) with delta (0, 0)
Screenshot: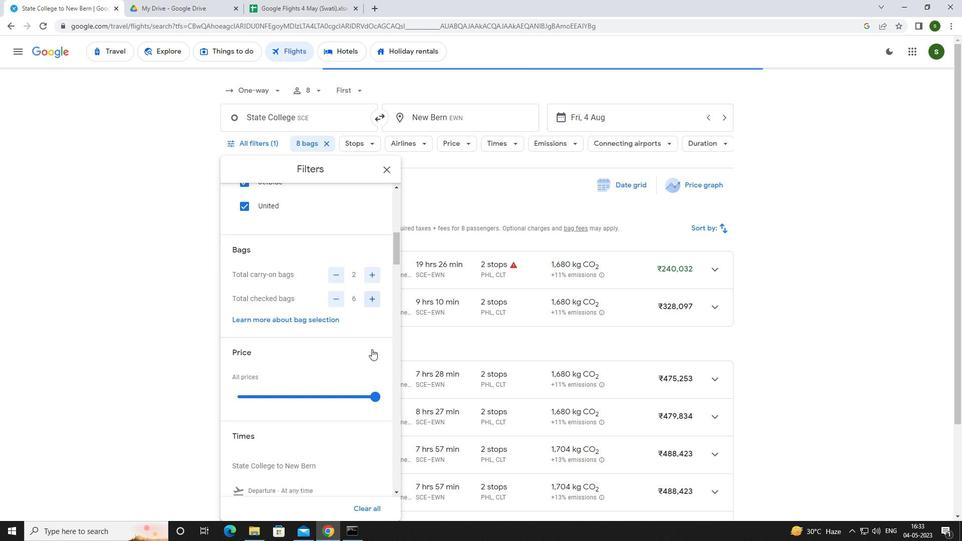 
Action: Mouse moved to (373, 348)
Screenshot: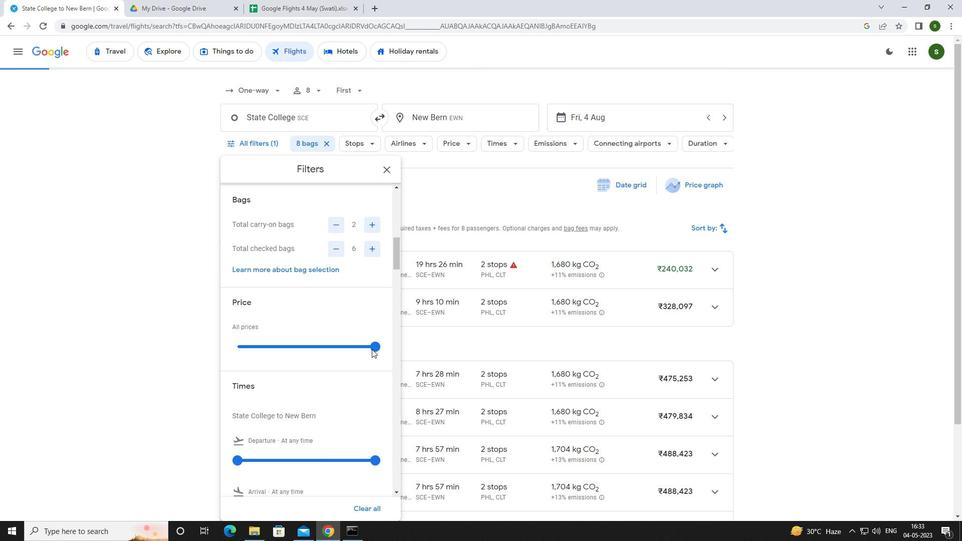 
Action: Mouse pressed left at (373, 348)
Screenshot: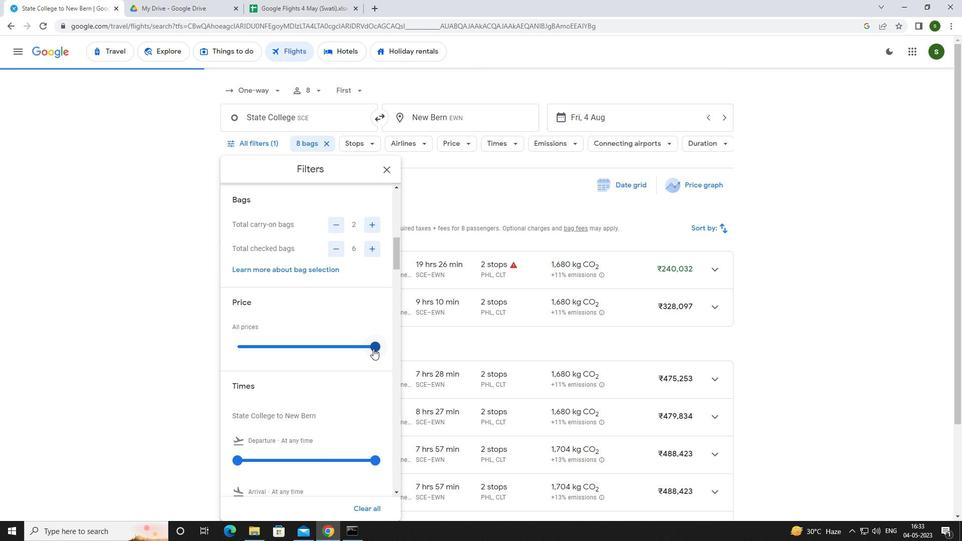 
Action: Mouse moved to (234, 348)
Screenshot: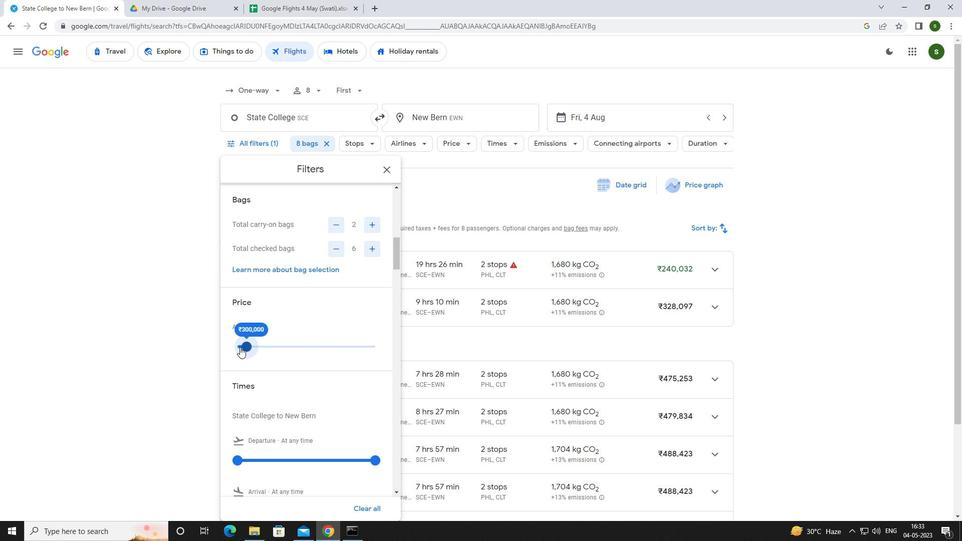 
Action: Mouse scrolled (234, 348) with delta (0, 0)
Screenshot: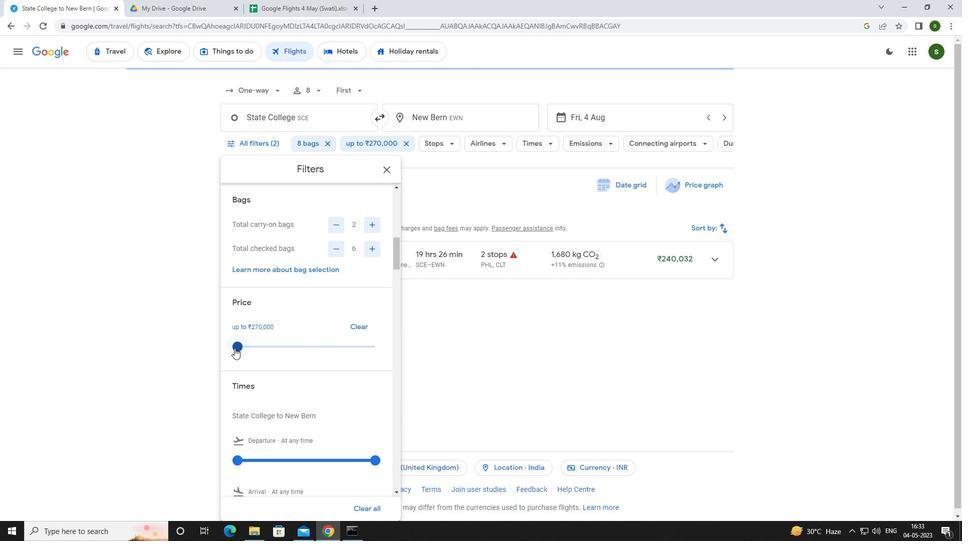 
Action: Mouse scrolled (234, 348) with delta (0, 0)
Screenshot: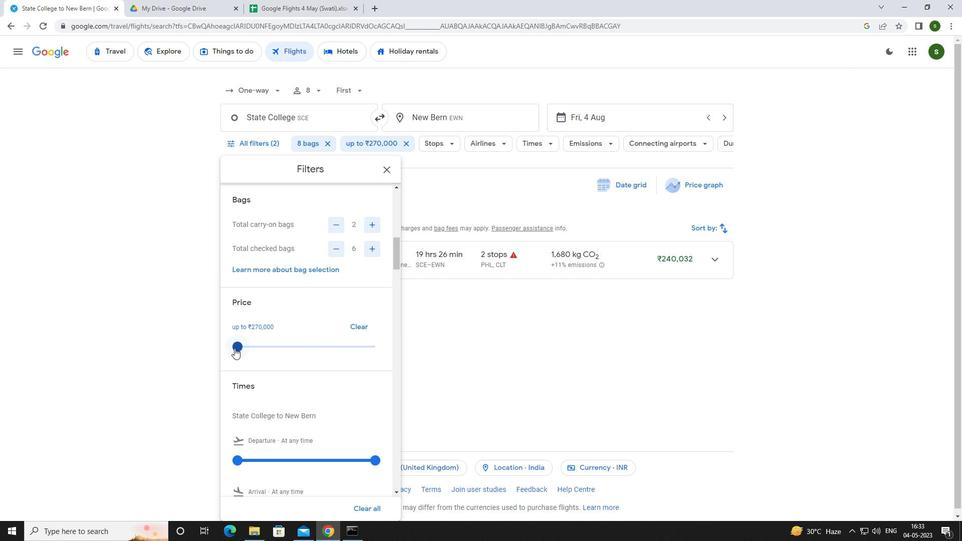 
Action: Mouse moved to (237, 354)
Screenshot: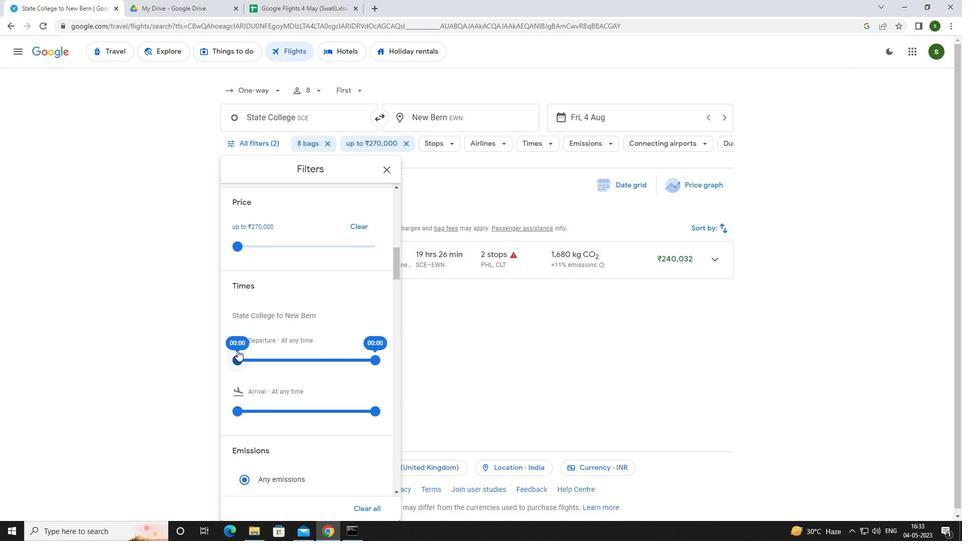 
Action: Mouse pressed left at (237, 354)
Screenshot: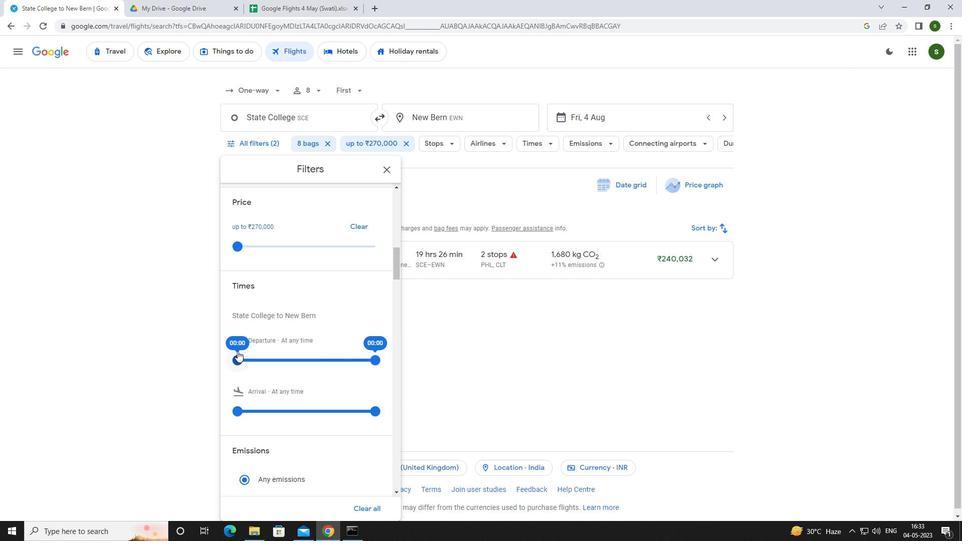 
Action: Mouse moved to (438, 361)
Screenshot: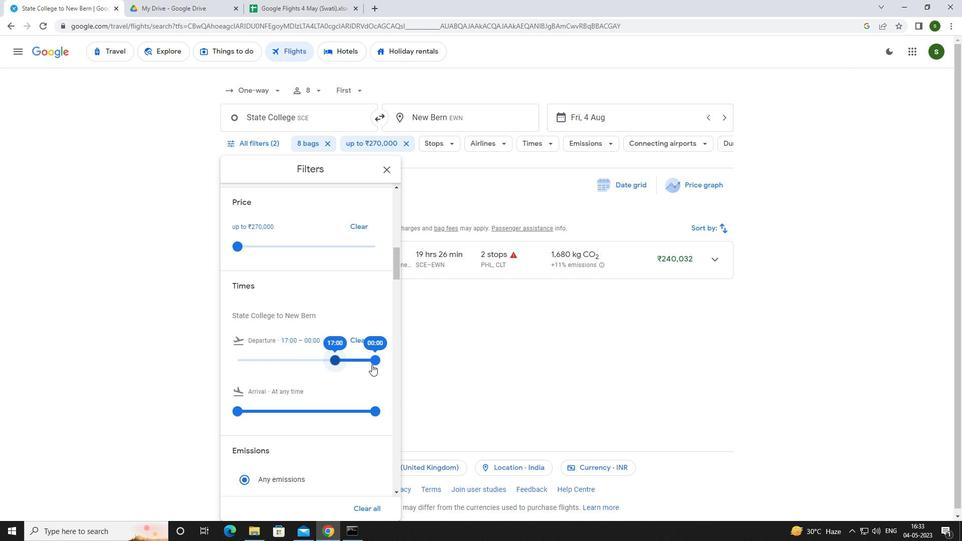 
Action: Mouse pressed left at (438, 361)
Screenshot: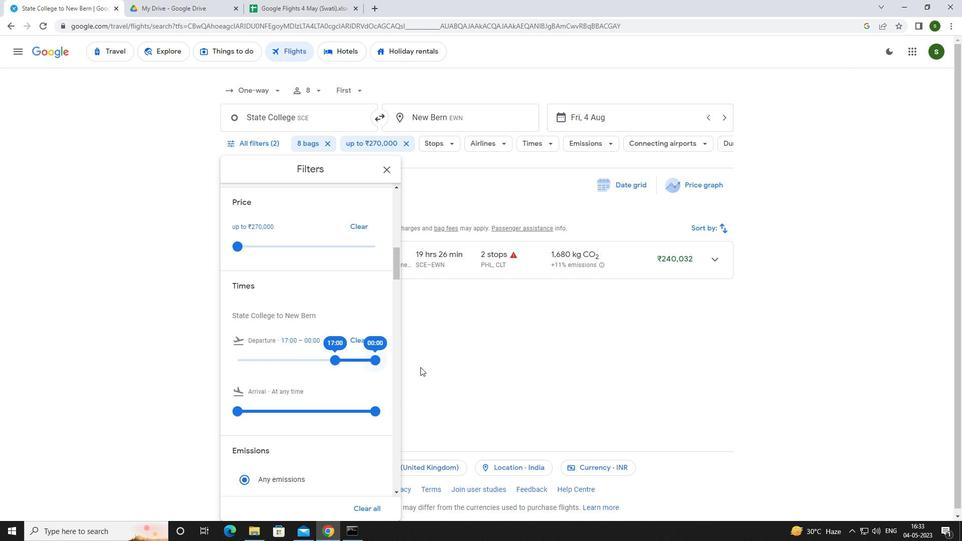 
